 Task: Look for space in Havana, Cuba from 2nd June, 2023 to 6th June, 2023 for 1 adult in price range Rs.10000 to Rs.13000. Place can be private room with 1  bedroom having 1 bed and 1 bathroom. Property type can be house, flat, guest house, hotel. Booking option can be shelf check-in. Required host language is .
Action: Mouse moved to (393, 77)
Screenshot: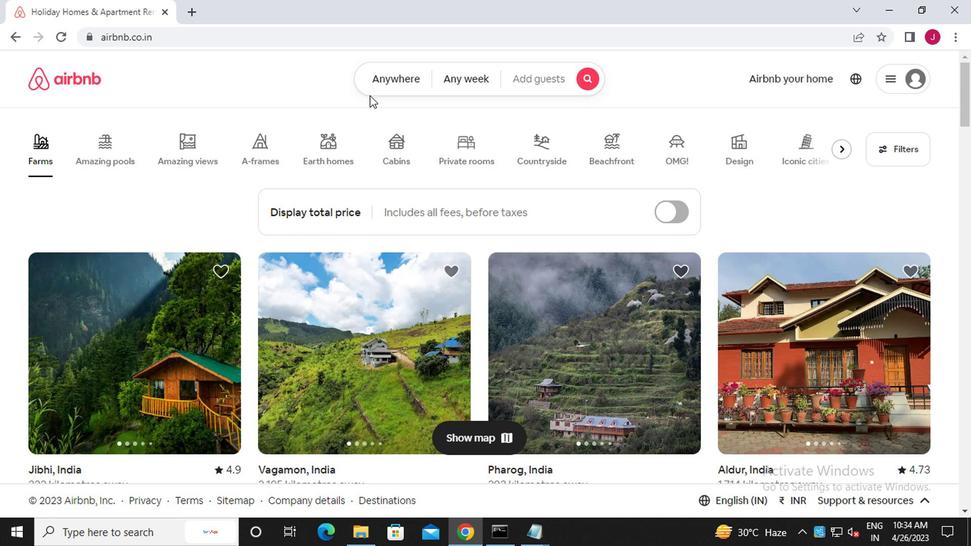 
Action: Mouse pressed left at (393, 77)
Screenshot: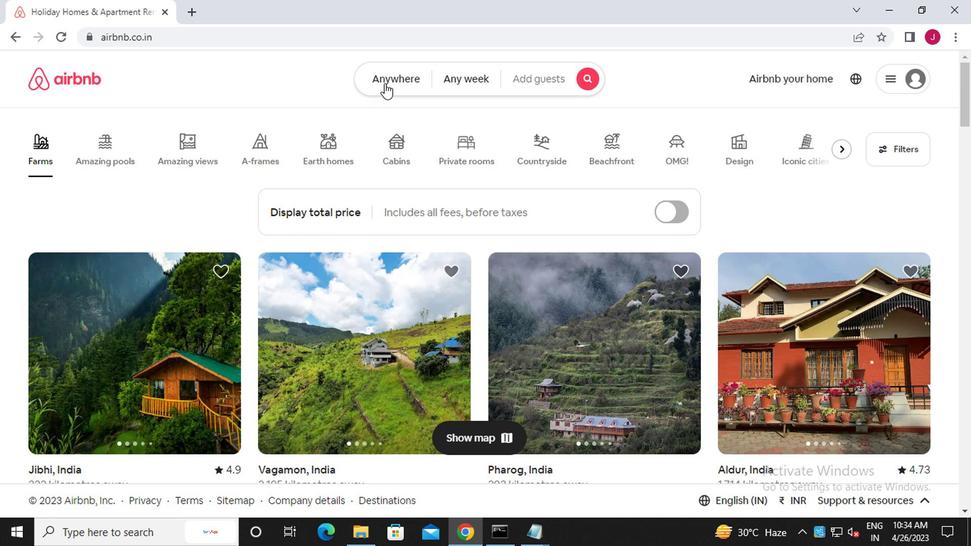 
Action: Mouse moved to (230, 143)
Screenshot: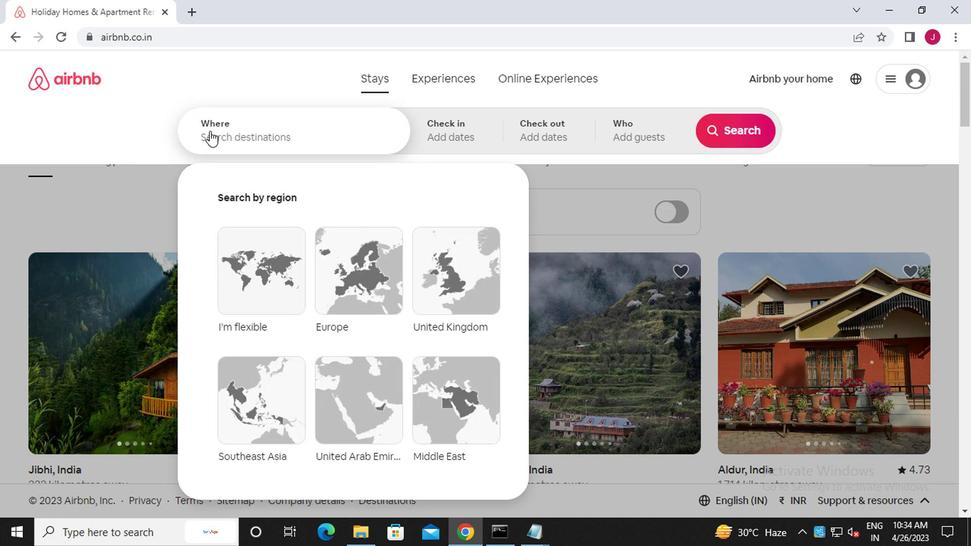 
Action: Mouse pressed left at (230, 143)
Screenshot: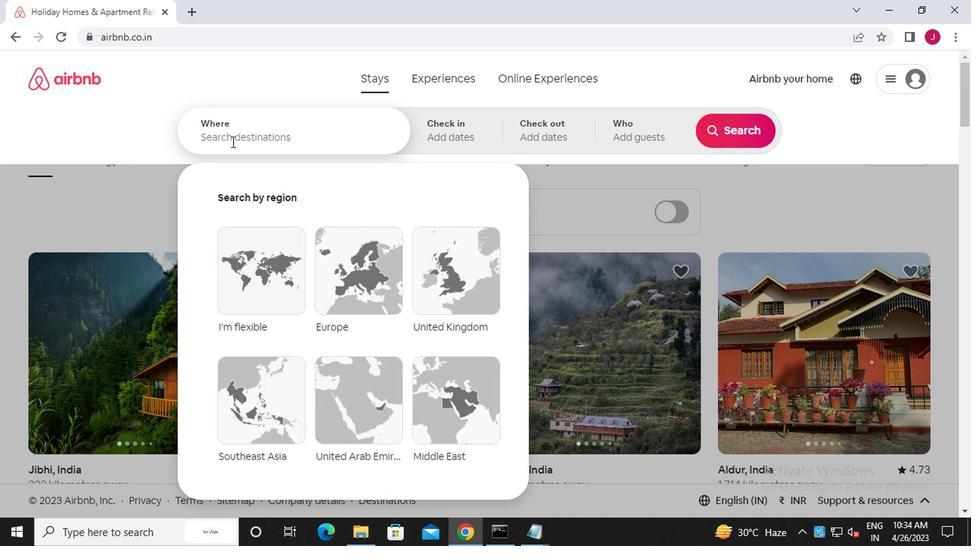 
Action: Mouse moved to (230, 143)
Screenshot: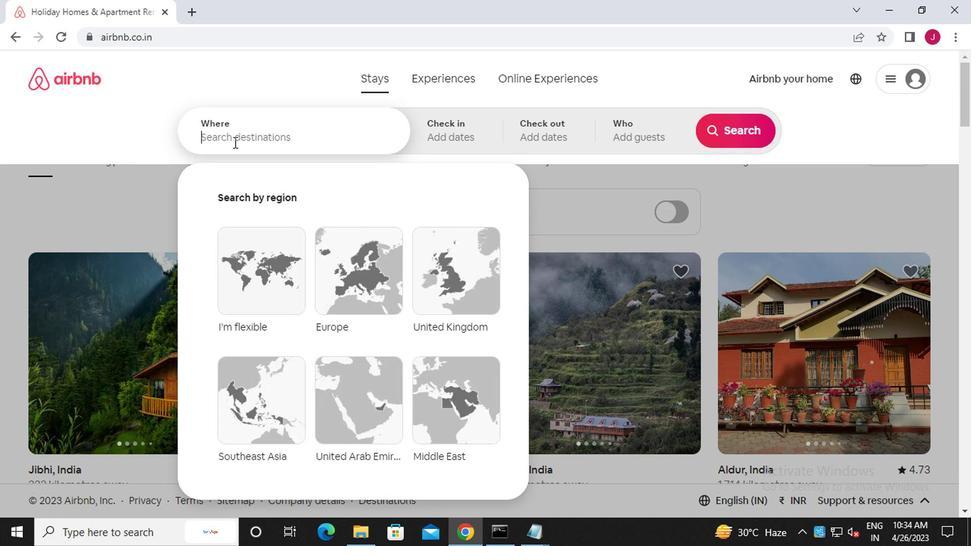 
Action: Key pressed h<Key.caps_lock>avana,
Screenshot: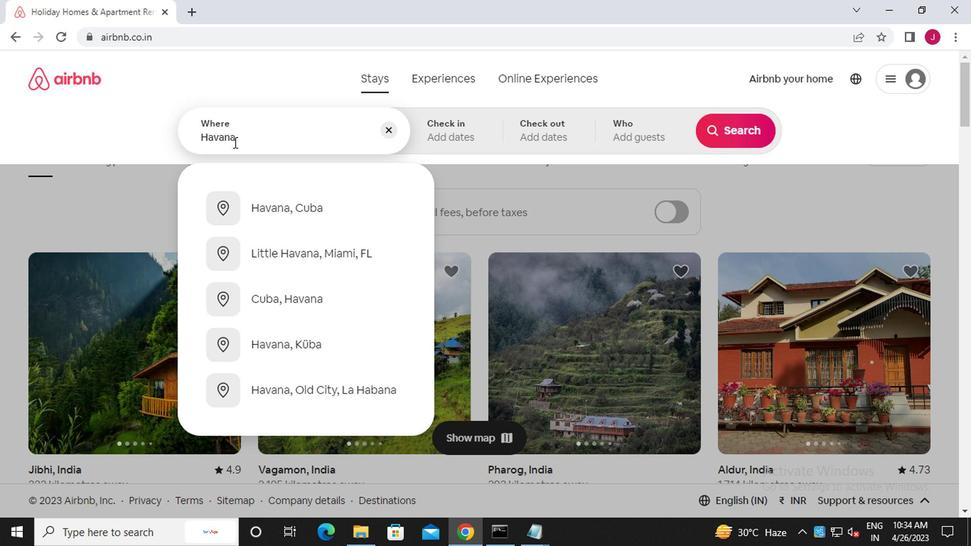 
Action: Mouse moved to (293, 213)
Screenshot: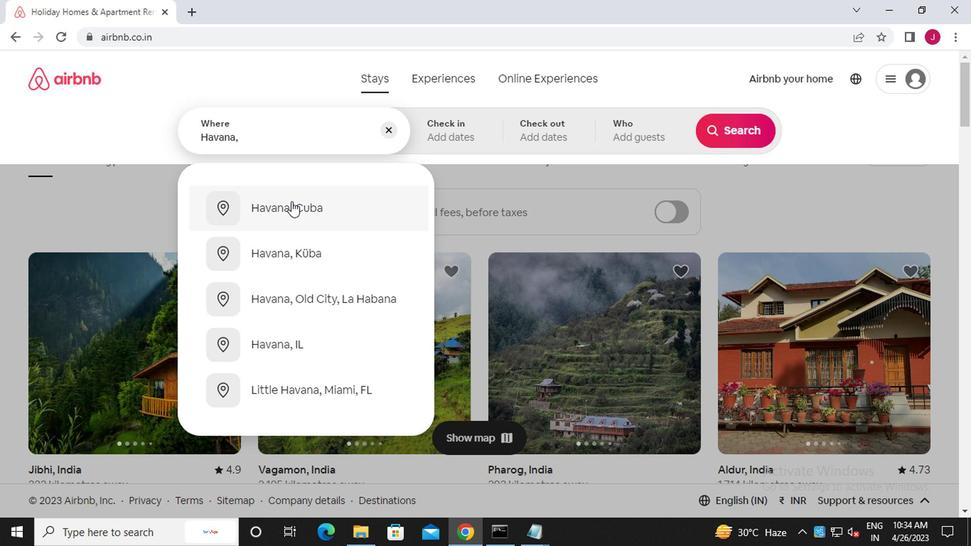 
Action: Mouse pressed left at (293, 213)
Screenshot: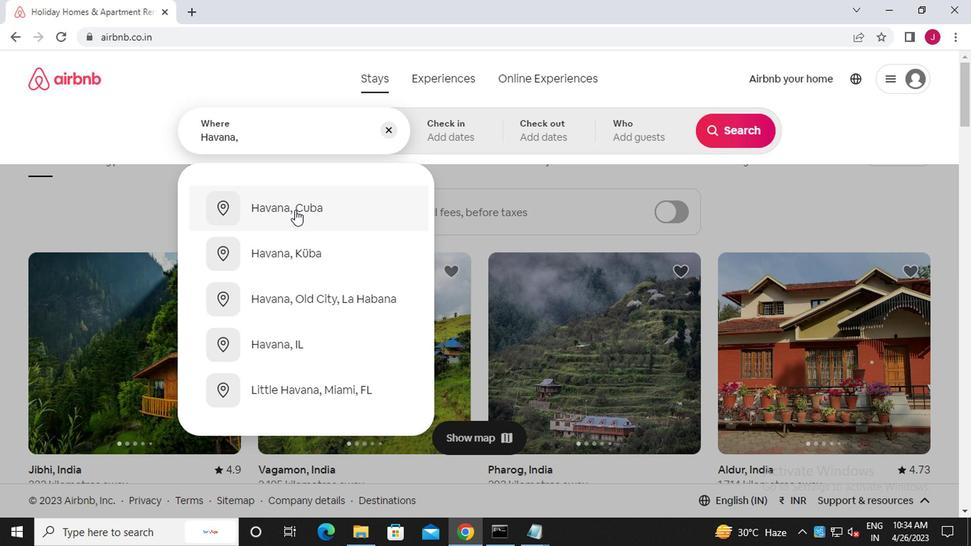 
Action: Mouse moved to (730, 250)
Screenshot: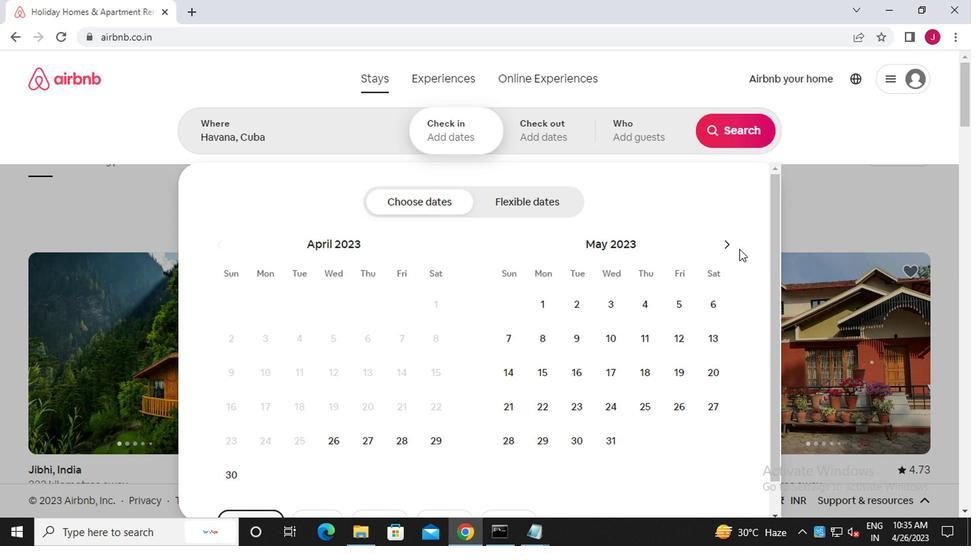 
Action: Mouse pressed left at (730, 250)
Screenshot: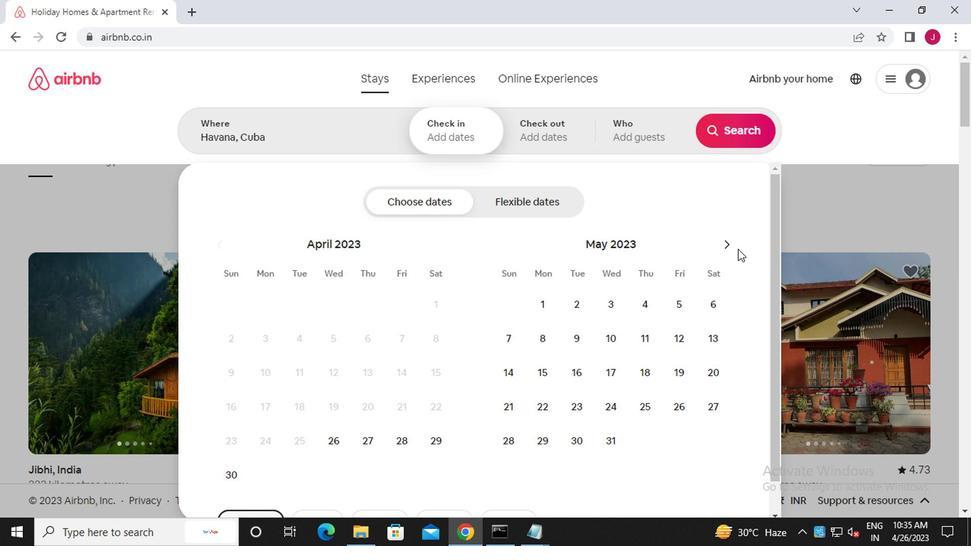 
Action: Mouse moved to (668, 306)
Screenshot: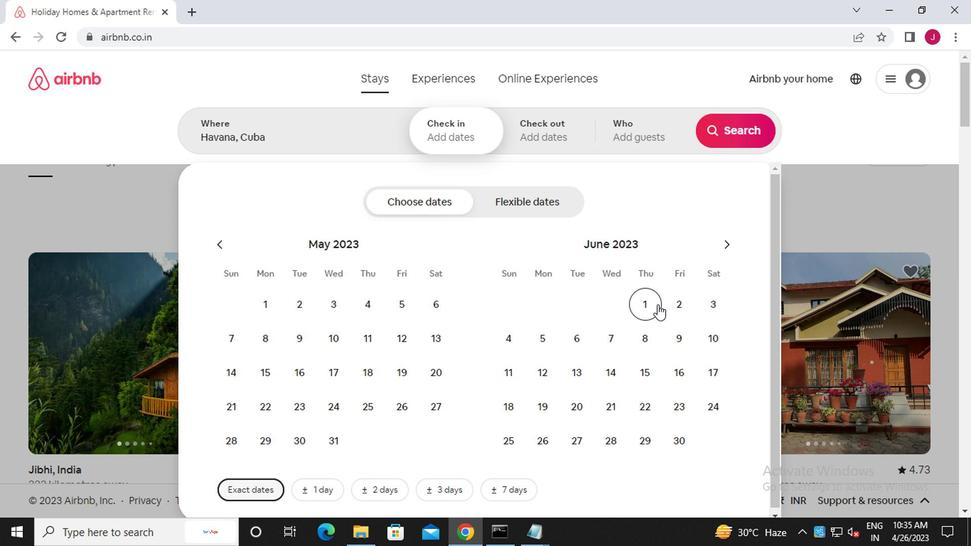 
Action: Mouse pressed left at (668, 306)
Screenshot: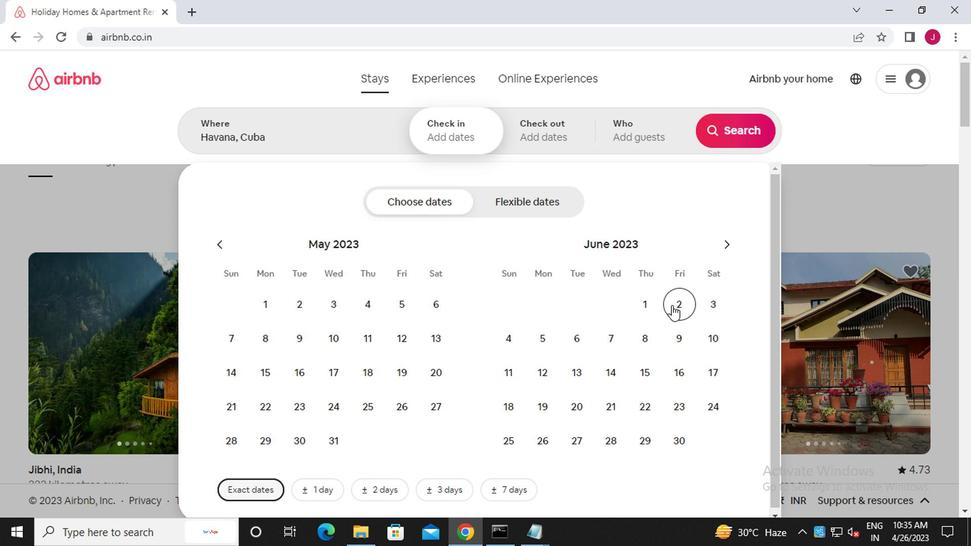 
Action: Mouse moved to (575, 338)
Screenshot: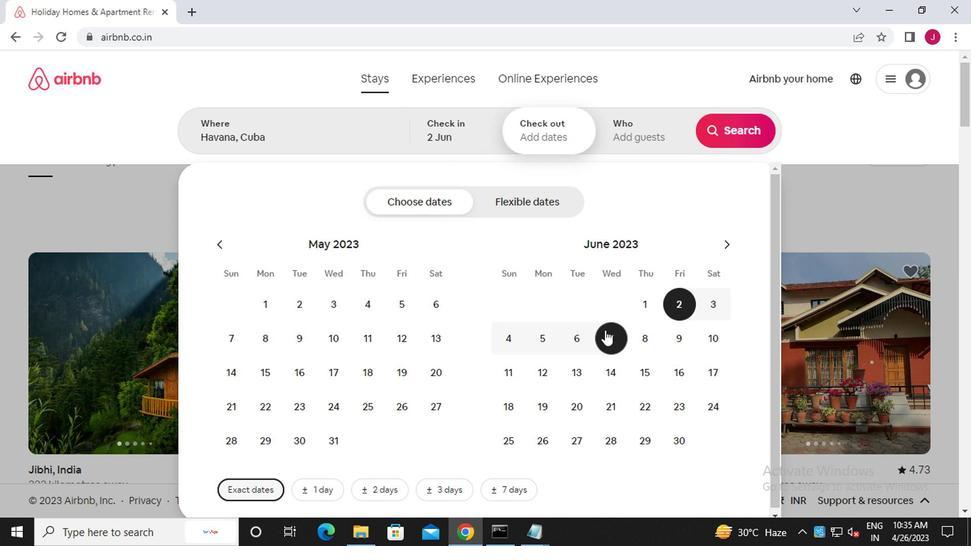 
Action: Mouse pressed left at (575, 338)
Screenshot: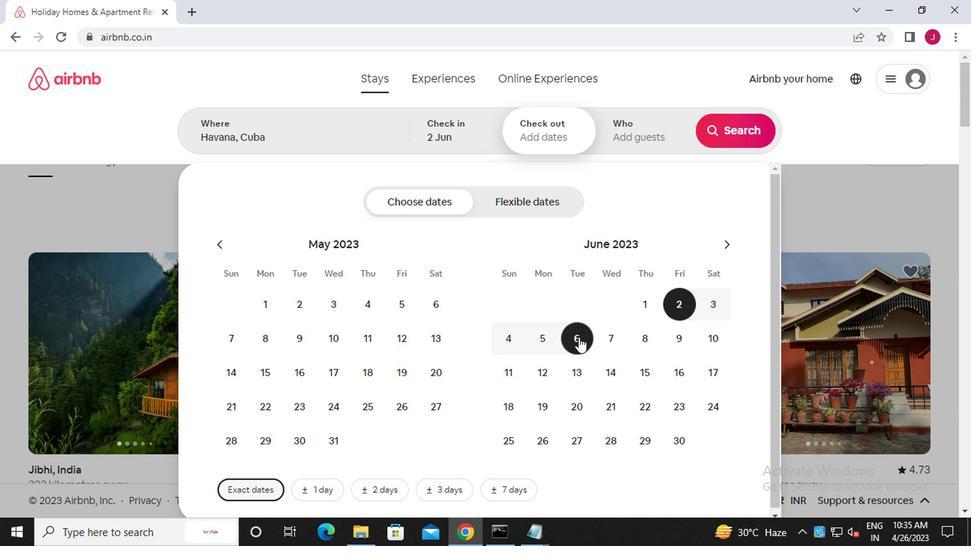 
Action: Mouse moved to (624, 135)
Screenshot: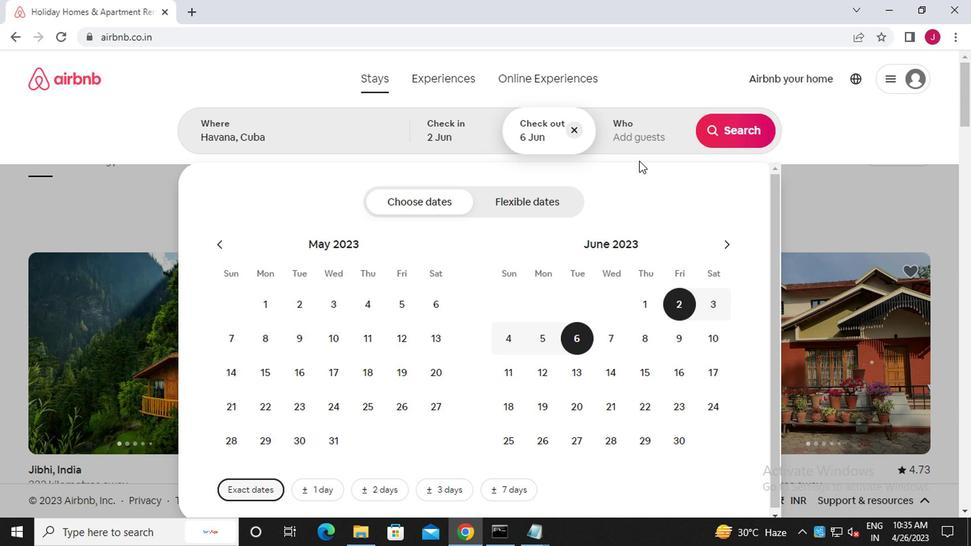 
Action: Mouse pressed left at (624, 135)
Screenshot: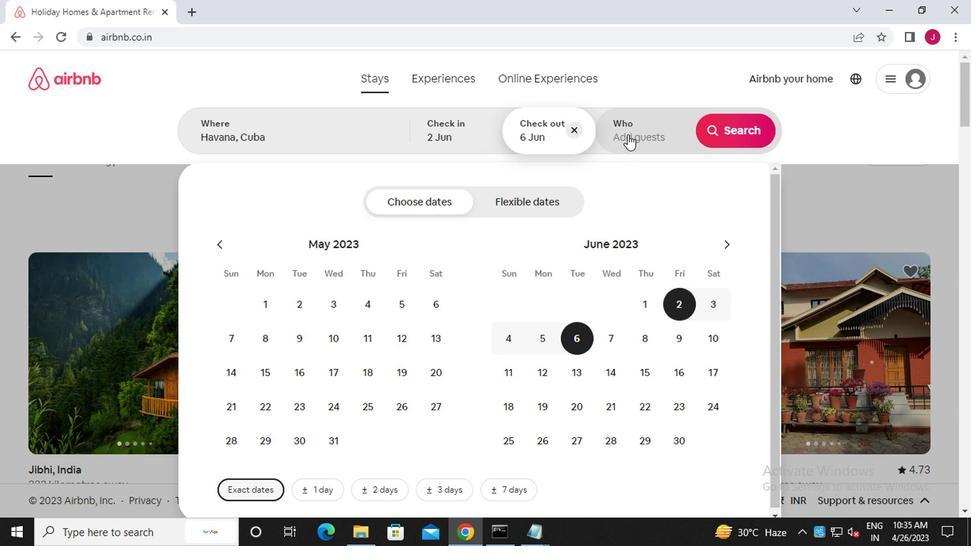 
Action: Mouse moved to (733, 207)
Screenshot: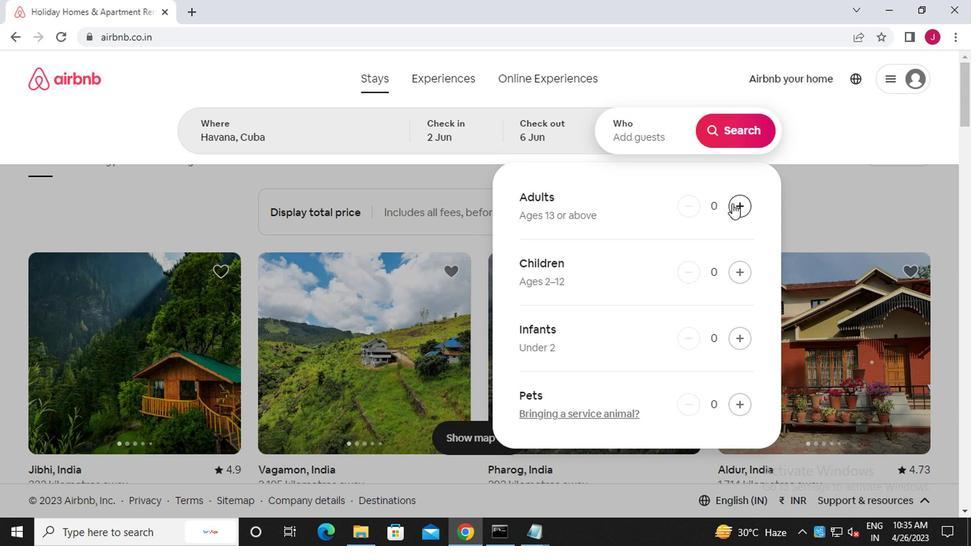 
Action: Mouse pressed left at (733, 207)
Screenshot: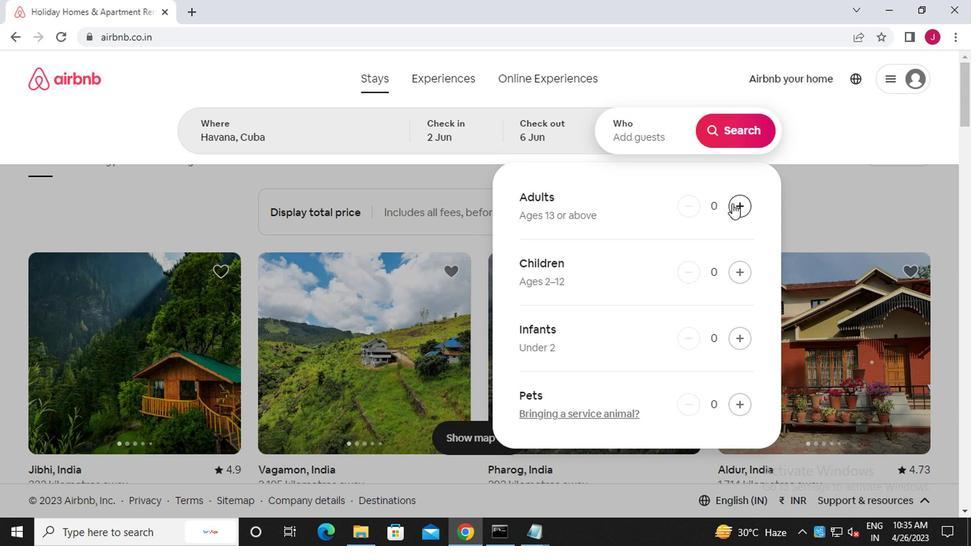 
Action: Mouse moved to (733, 130)
Screenshot: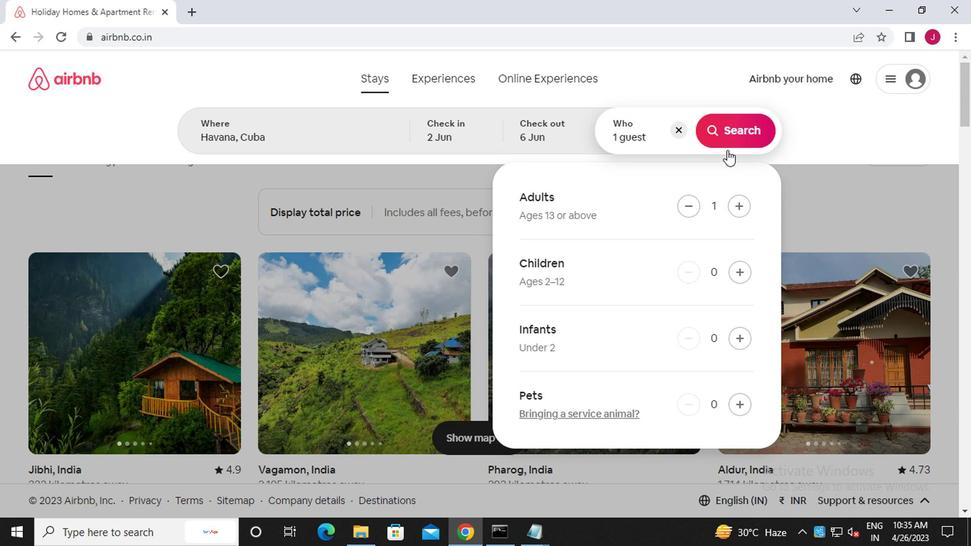 
Action: Mouse pressed left at (733, 130)
Screenshot: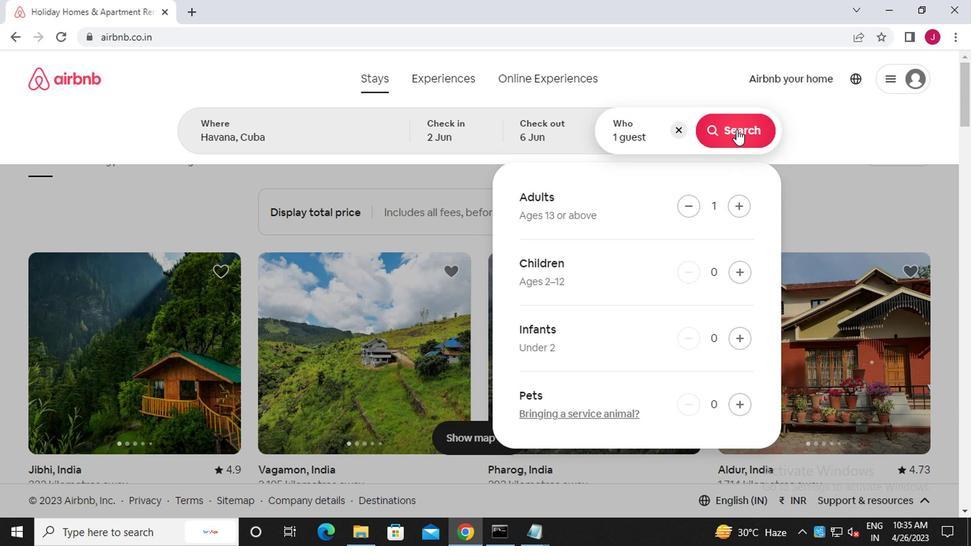 
Action: Mouse moved to (918, 134)
Screenshot: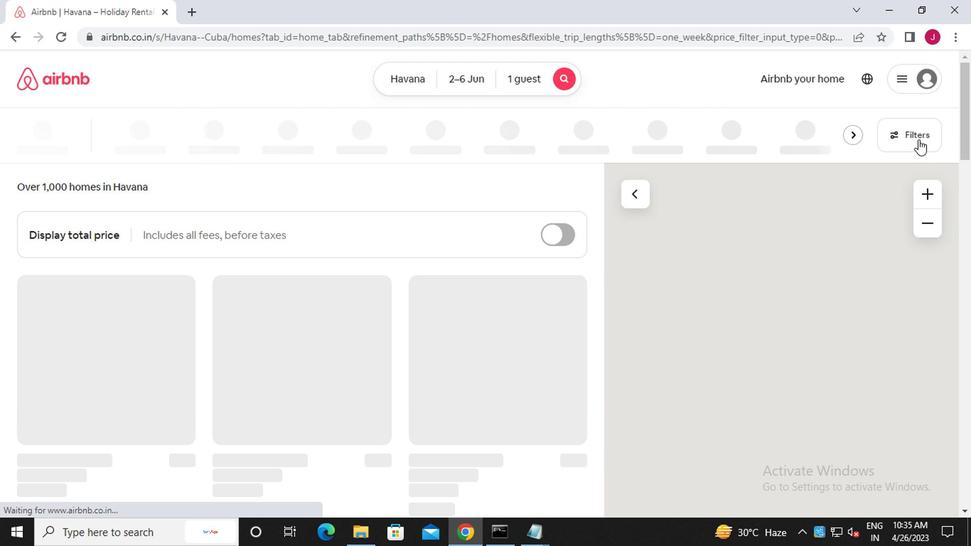 
Action: Mouse pressed left at (918, 134)
Screenshot: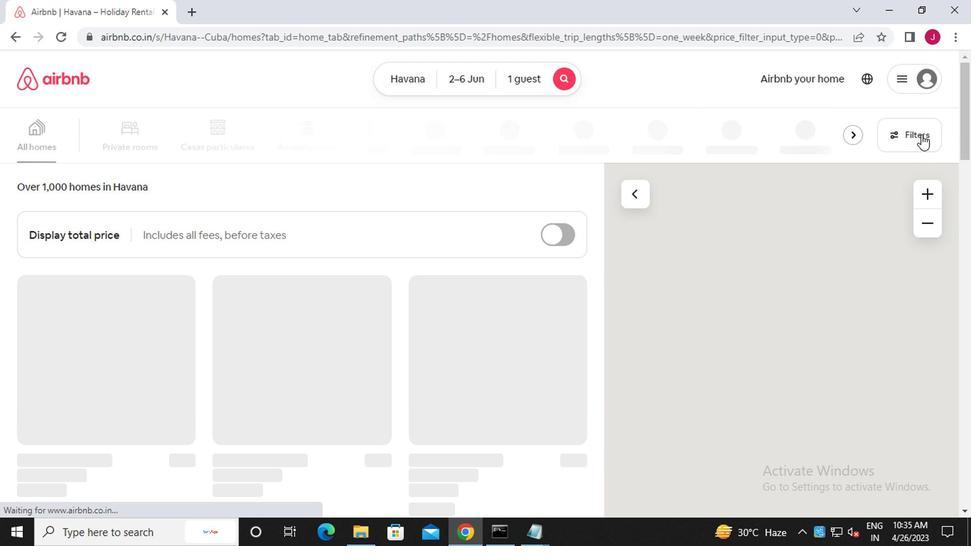 
Action: Mouse moved to (326, 313)
Screenshot: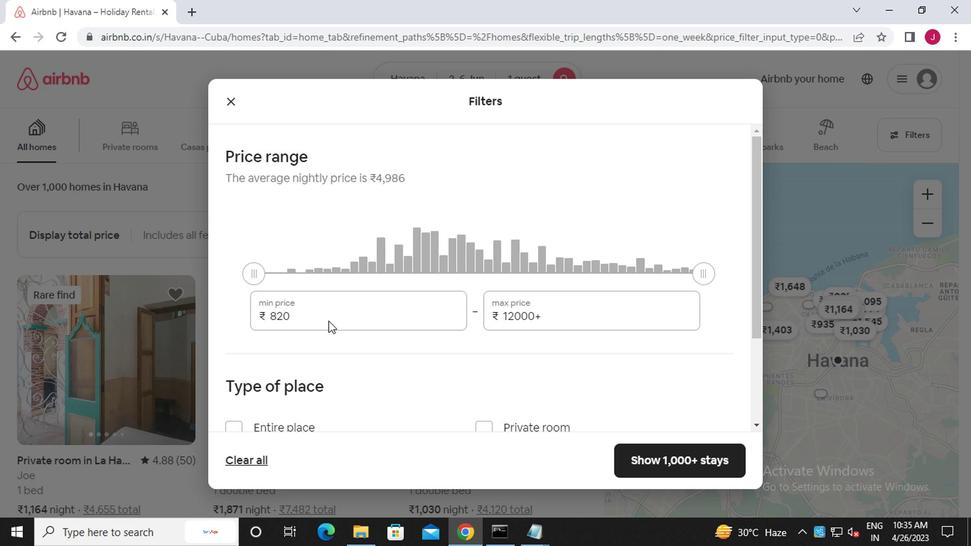 
Action: Mouse pressed left at (326, 313)
Screenshot: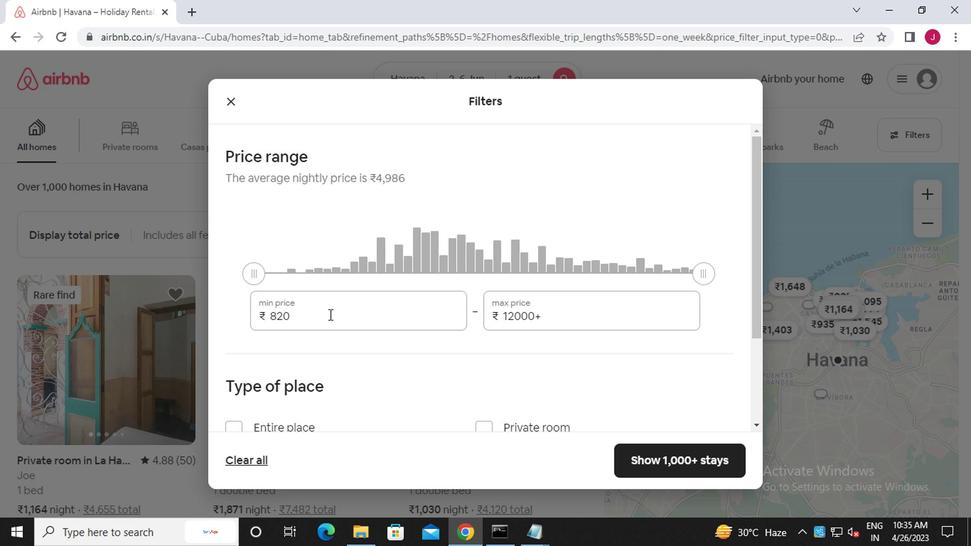 
Action: Mouse moved to (324, 313)
Screenshot: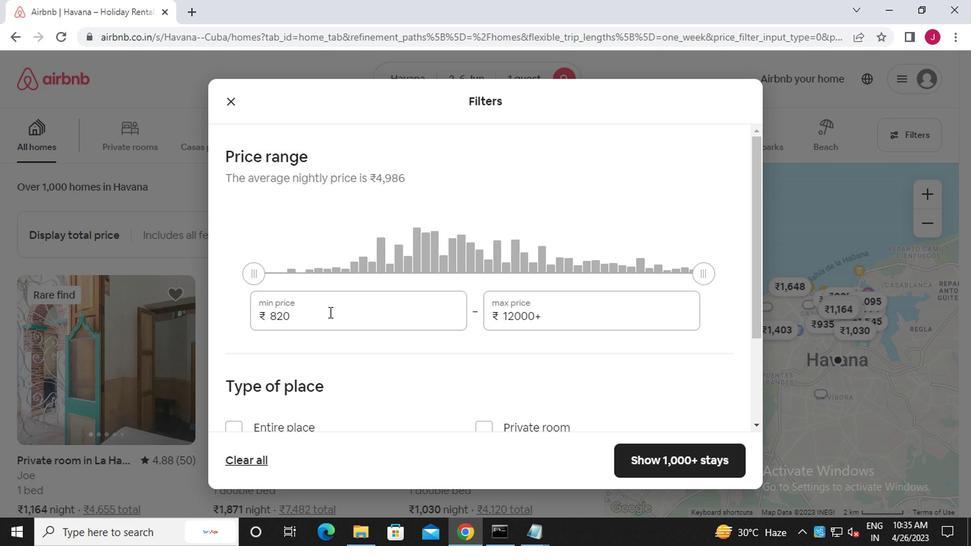
Action: Key pressed <Key.backspace><Key.backspace><Key.backspace><<97>><<96>><<96>><<96>><<96>>
Screenshot: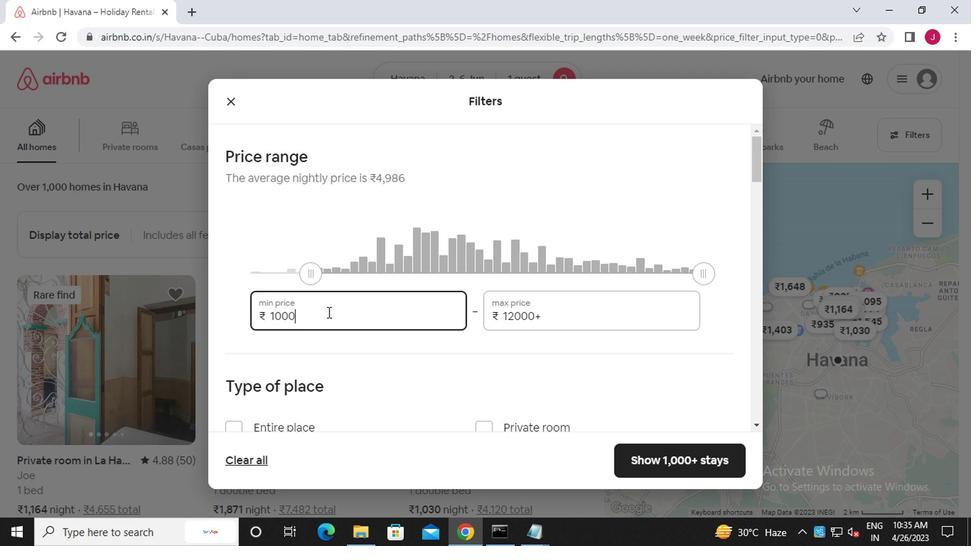
Action: Mouse moved to (591, 318)
Screenshot: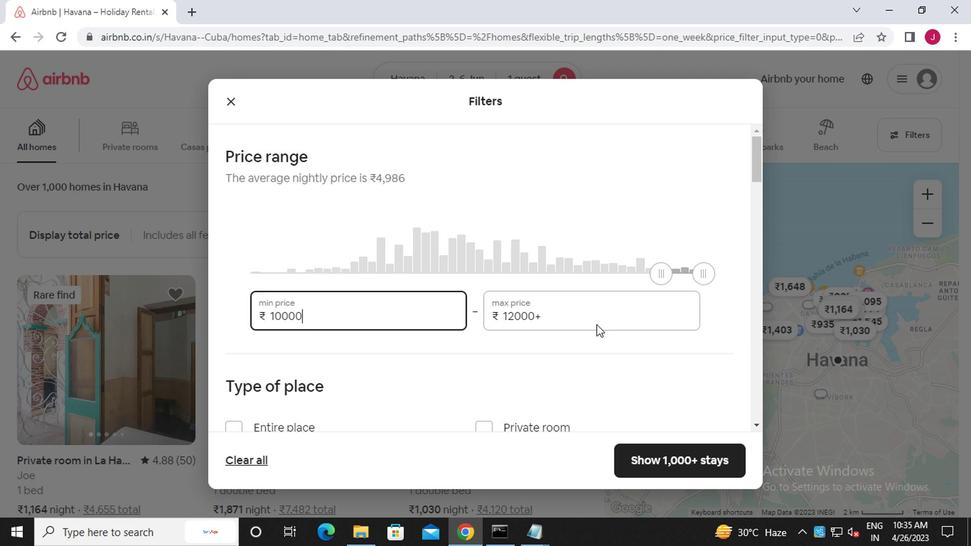 
Action: Mouse pressed left at (591, 318)
Screenshot: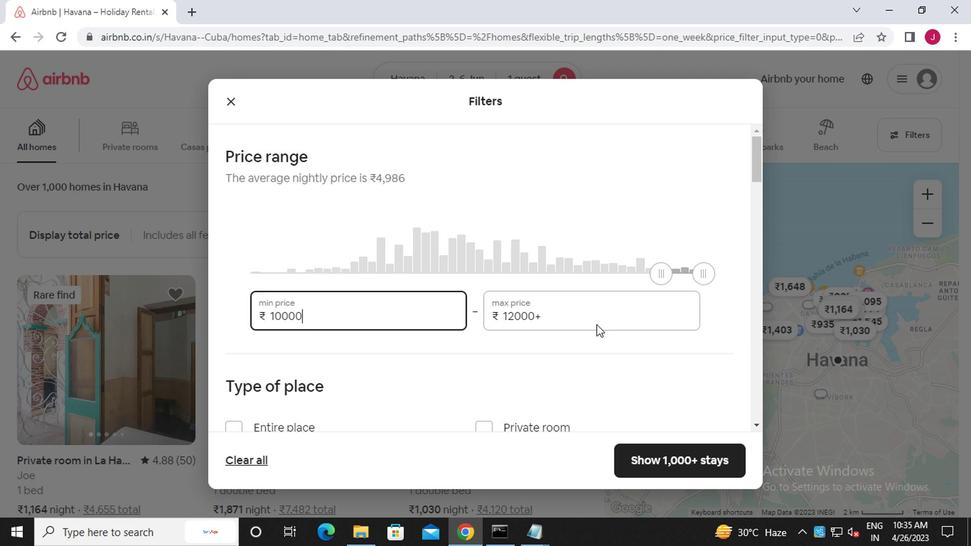 
Action: Mouse moved to (591, 318)
Screenshot: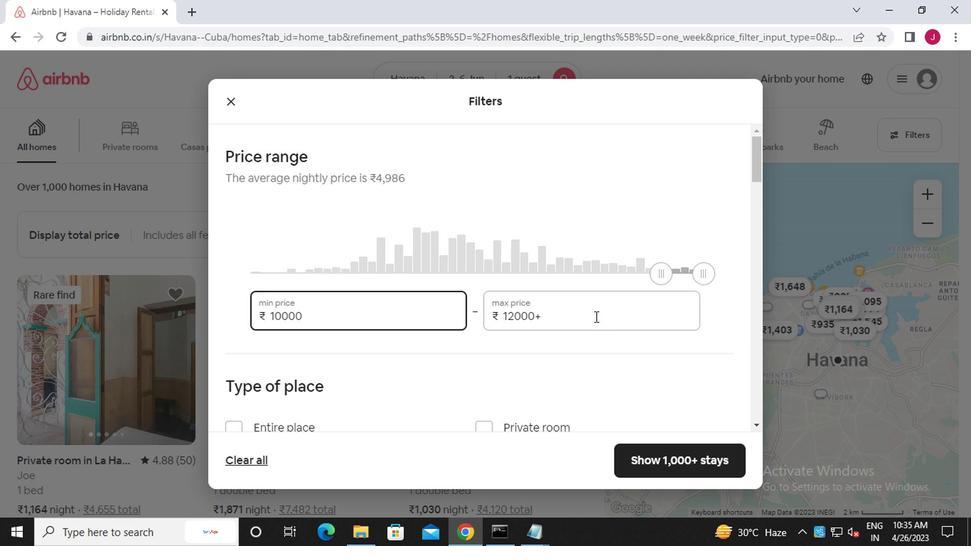
Action: Key pressed <Key.backspace><Key.backspace><Key.backspace><Key.backspace><Key.backspace><Key.backspace><Key.backspace><Key.backspace><<97>><<99>><<96>><<96>><<96>>
Screenshot: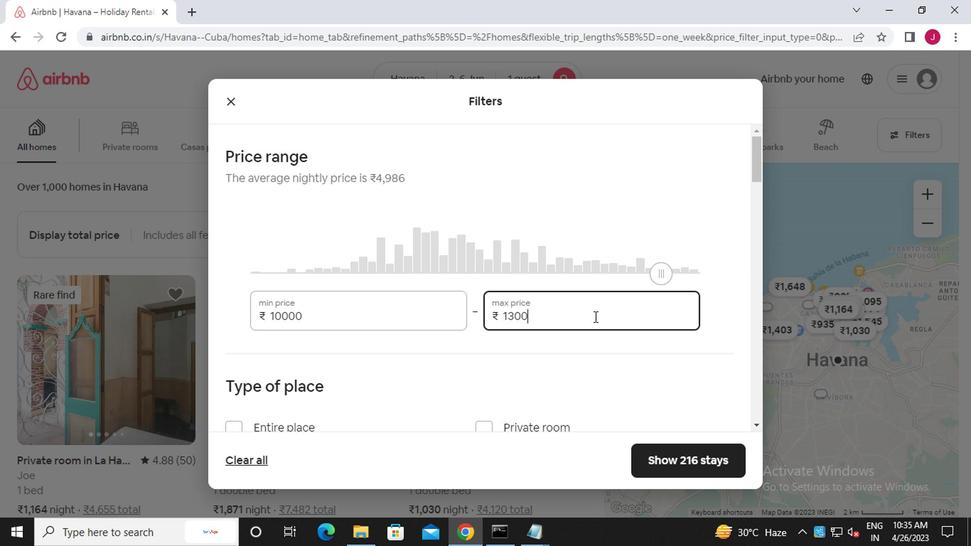 
Action: Mouse scrolled (591, 317) with delta (0, -1)
Screenshot: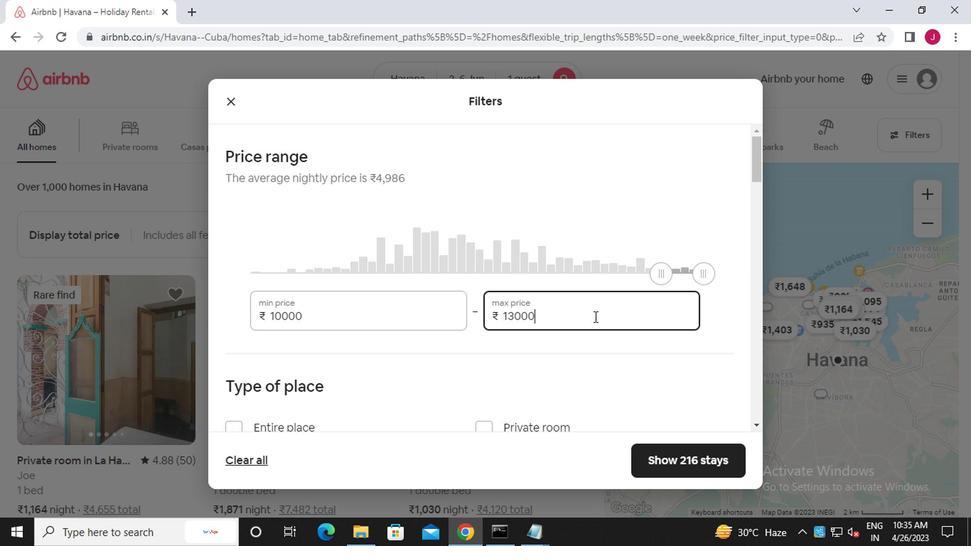 
Action: Mouse scrolled (591, 317) with delta (0, -1)
Screenshot: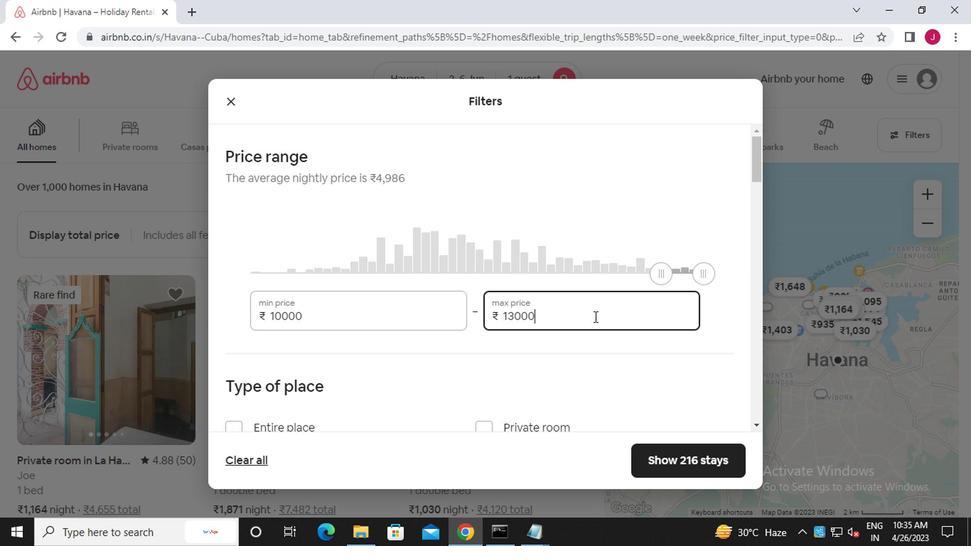 
Action: Mouse scrolled (591, 317) with delta (0, -1)
Screenshot: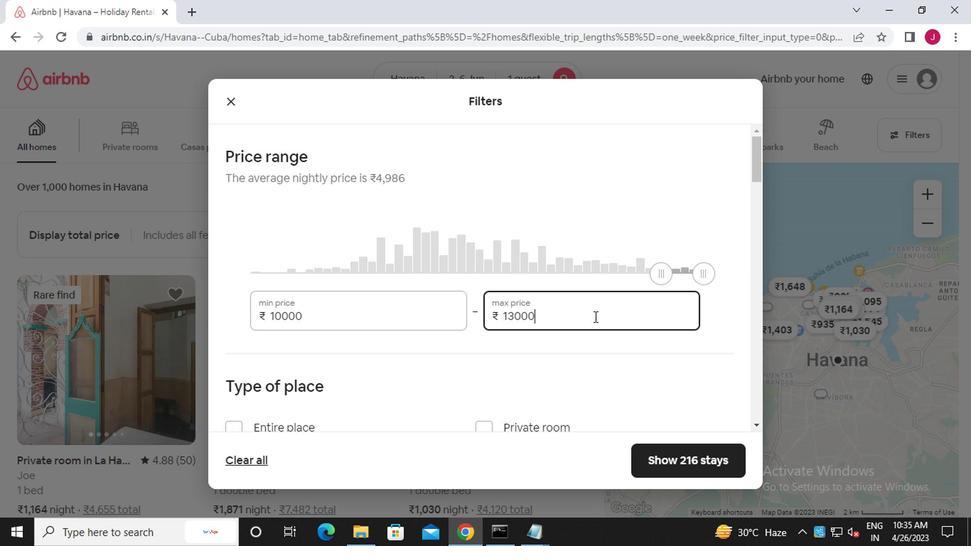 
Action: Mouse moved to (498, 327)
Screenshot: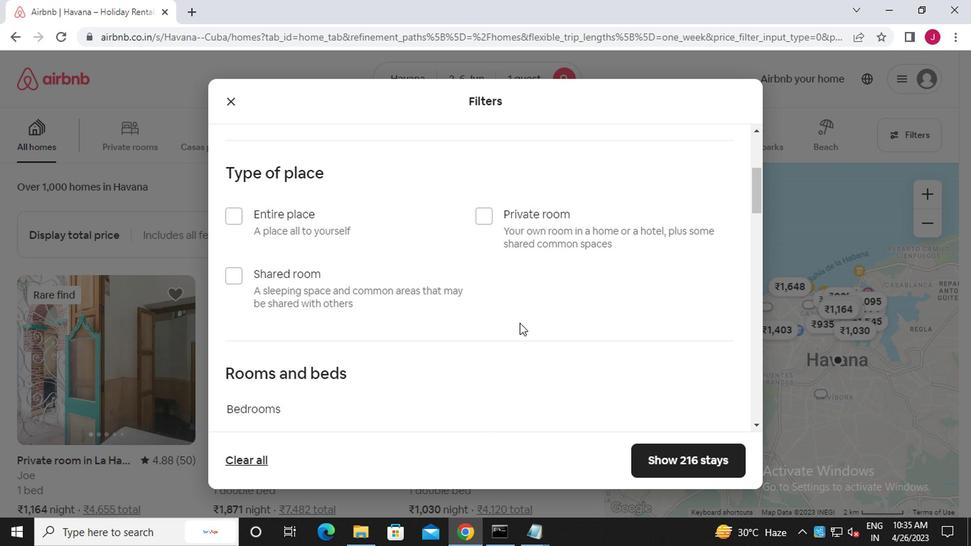 
Action: Mouse scrolled (498, 326) with delta (0, 0)
Screenshot: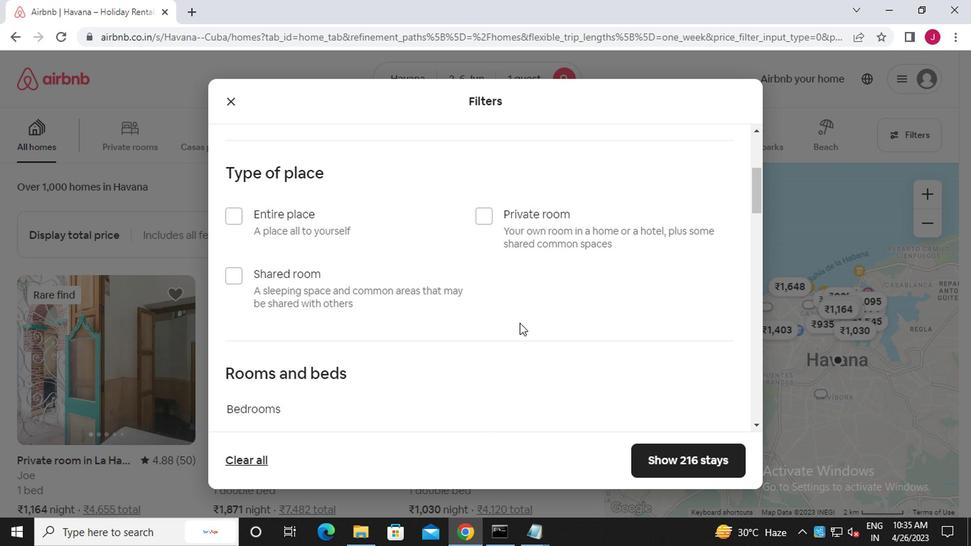 
Action: Mouse moved to (484, 146)
Screenshot: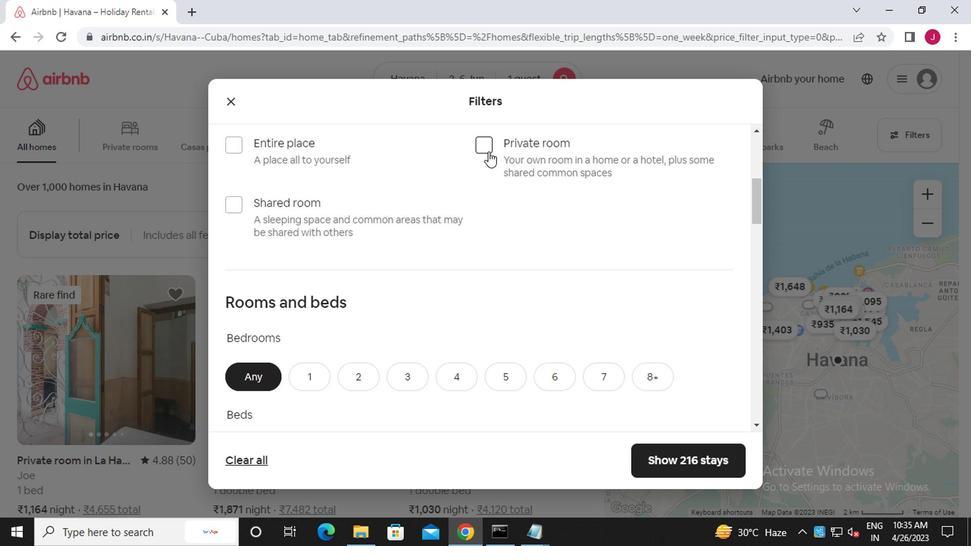 
Action: Mouse pressed left at (484, 146)
Screenshot: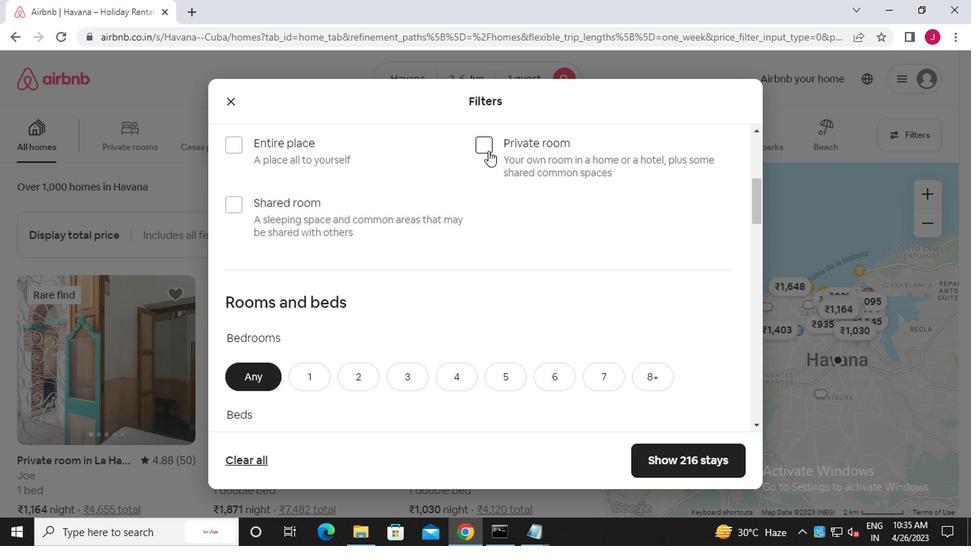 
Action: Mouse moved to (392, 233)
Screenshot: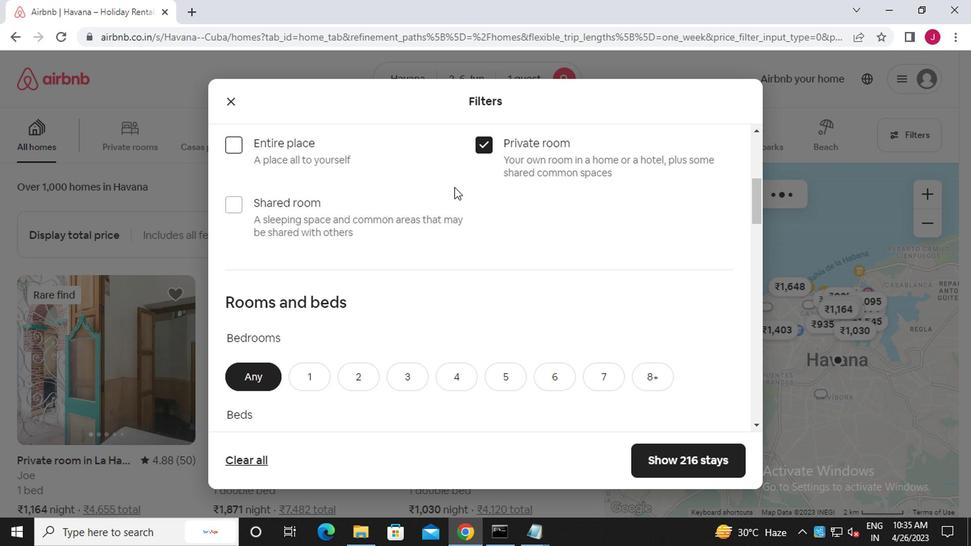 
Action: Mouse scrolled (392, 232) with delta (0, -1)
Screenshot: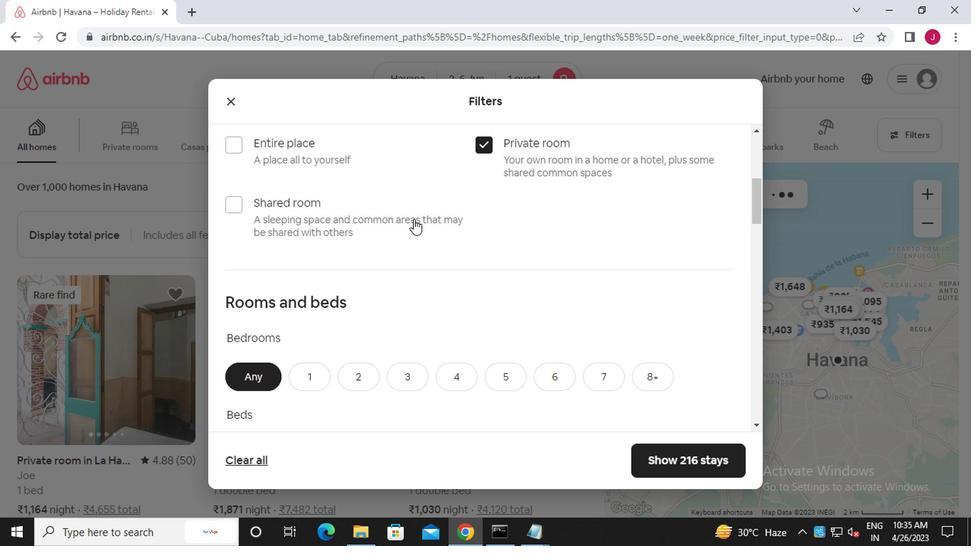 
Action: Mouse scrolled (392, 232) with delta (0, -1)
Screenshot: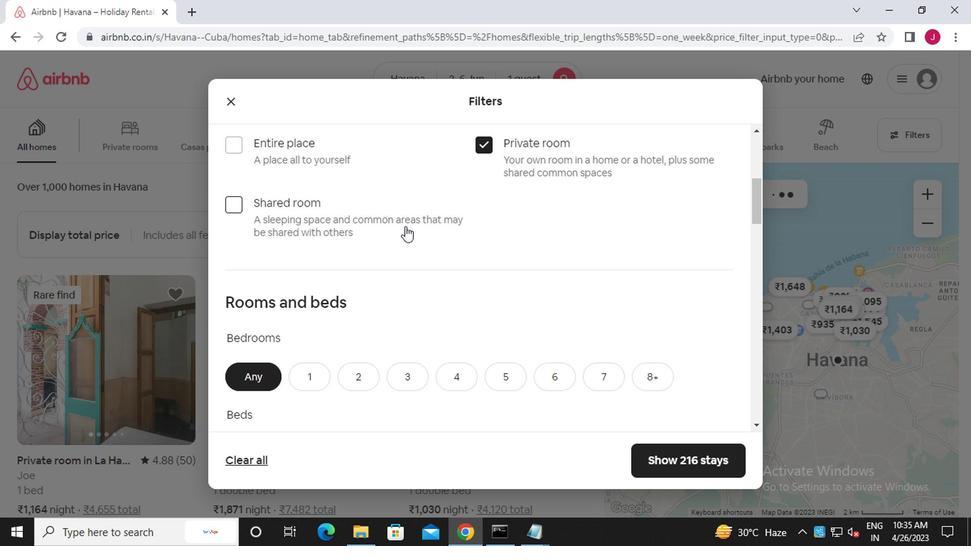 
Action: Mouse scrolled (392, 232) with delta (0, -1)
Screenshot: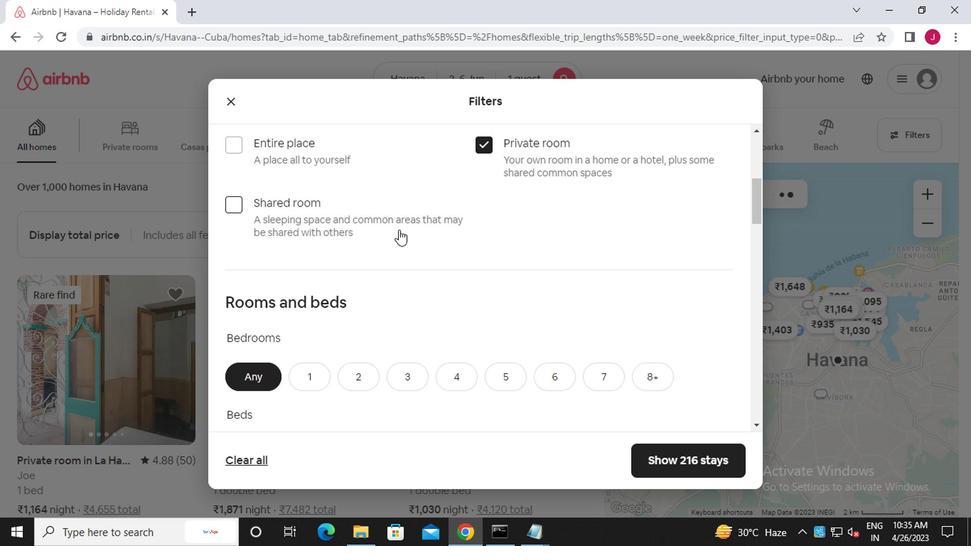 
Action: Mouse scrolled (392, 232) with delta (0, -1)
Screenshot: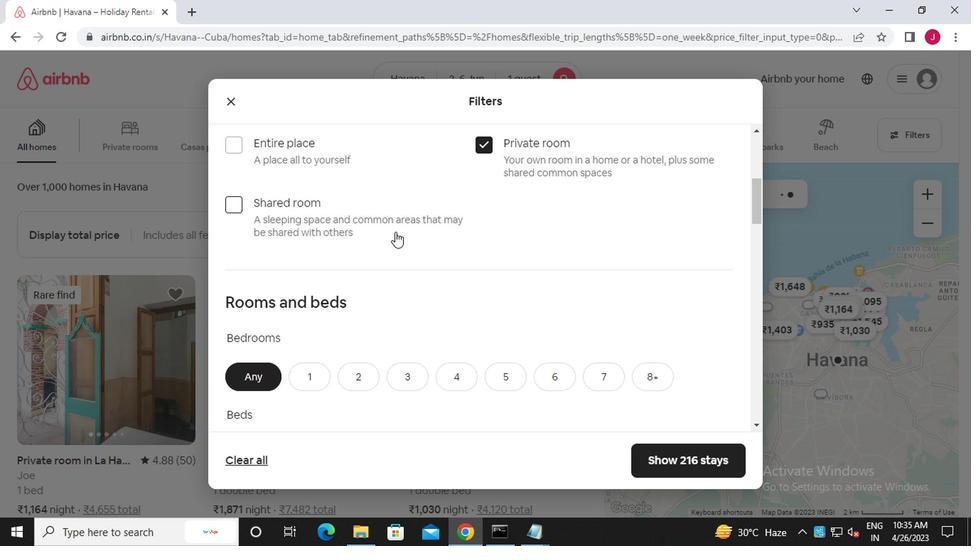 
Action: Mouse moved to (320, 153)
Screenshot: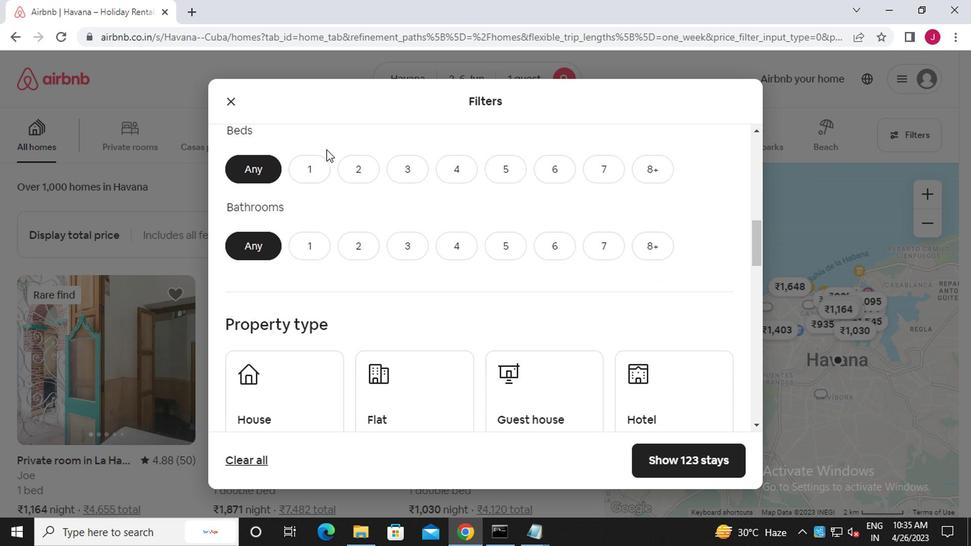 
Action: Mouse scrolled (320, 154) with delta (0, 0)
Screenshot: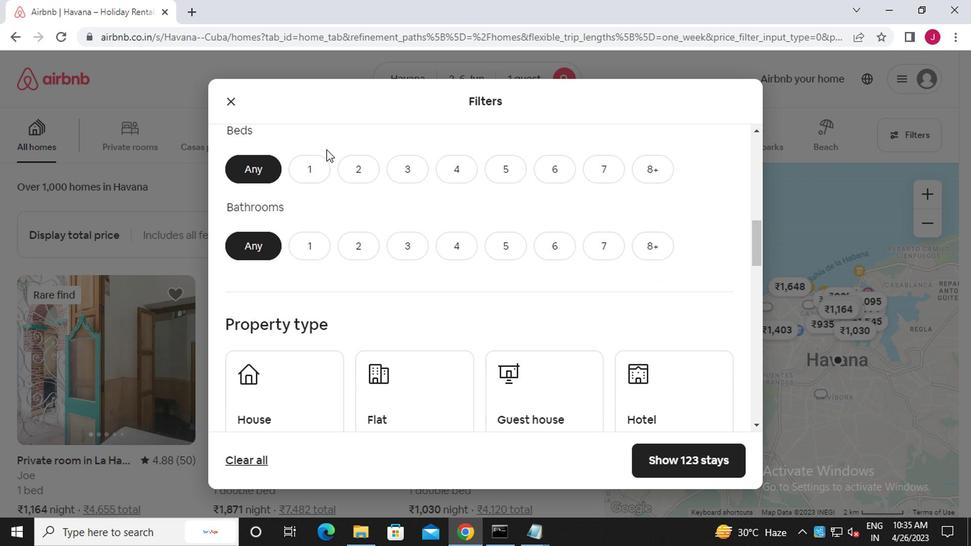 
Action: Mouse moved to (315, 166)
Screenshot: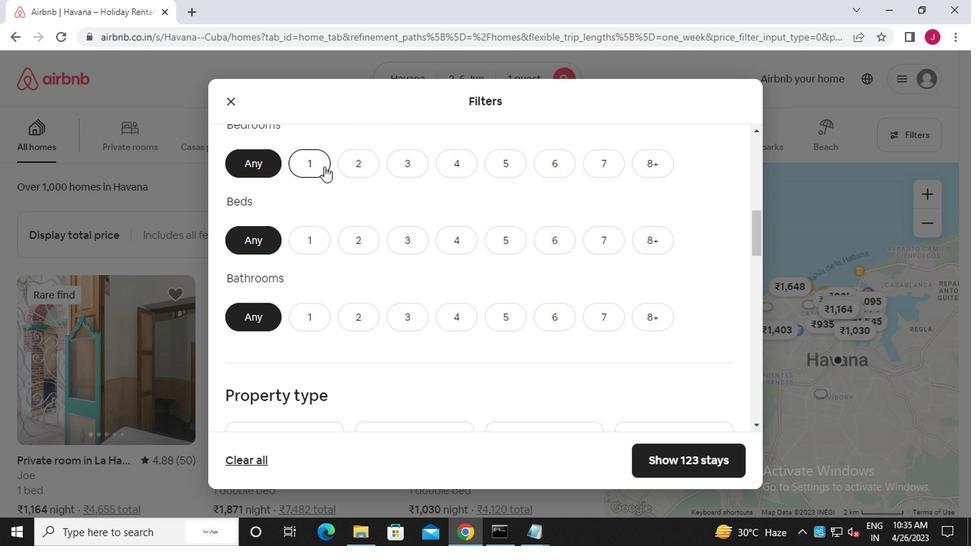
Action: Mouse pressed left at (315, 166)
Screenshot: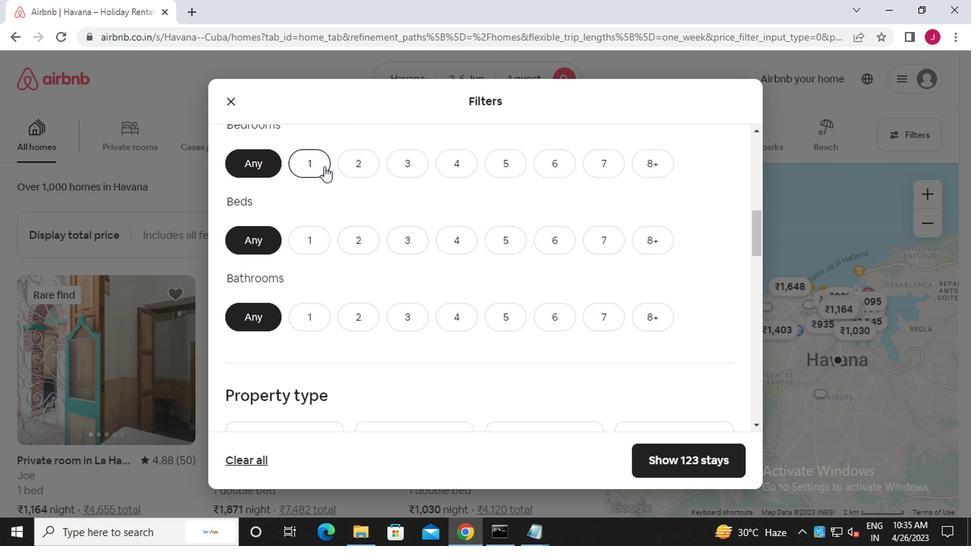
Action: Mouse moved to (323, 245)
Screenshot: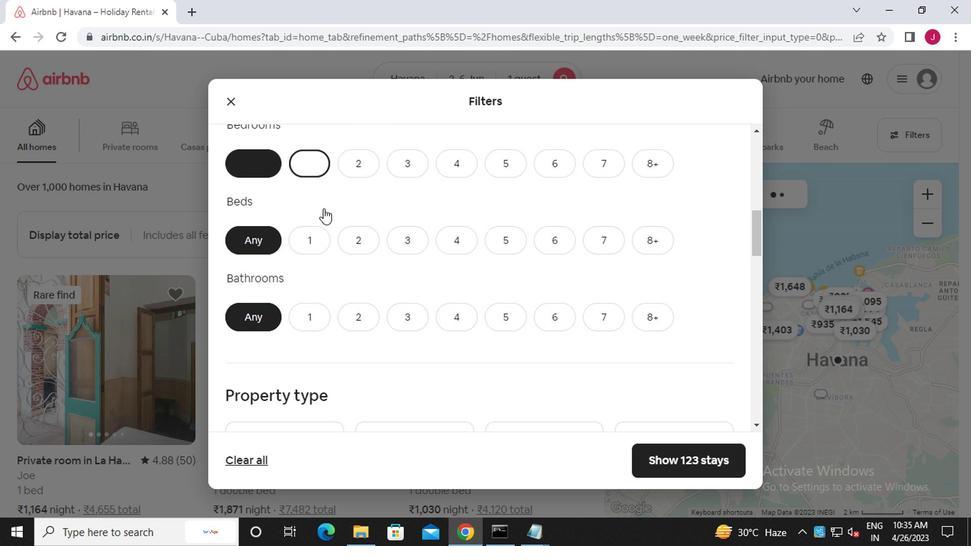
Action: Mouse pressed left at (323, 245)
Screenshot: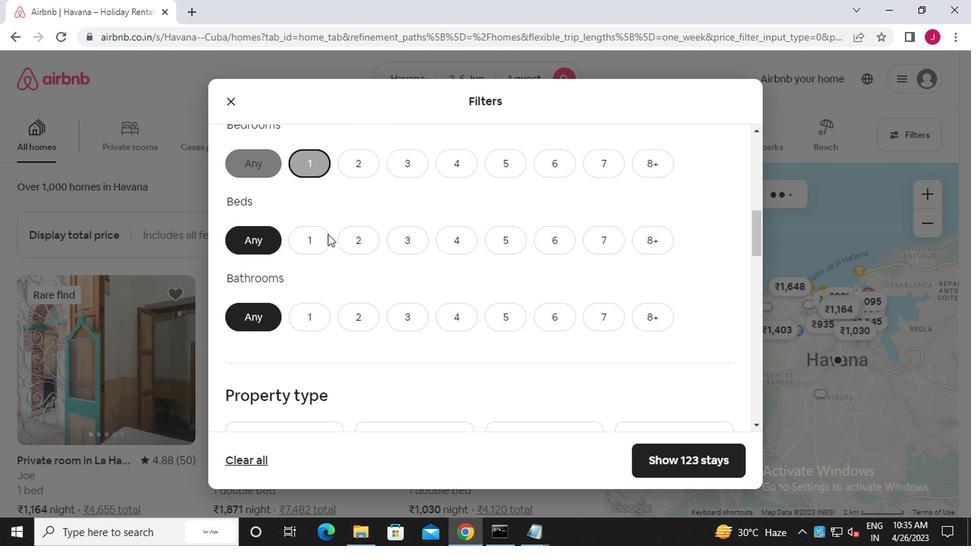 
Action: Mouse moved to (311, 322)
Screenshot: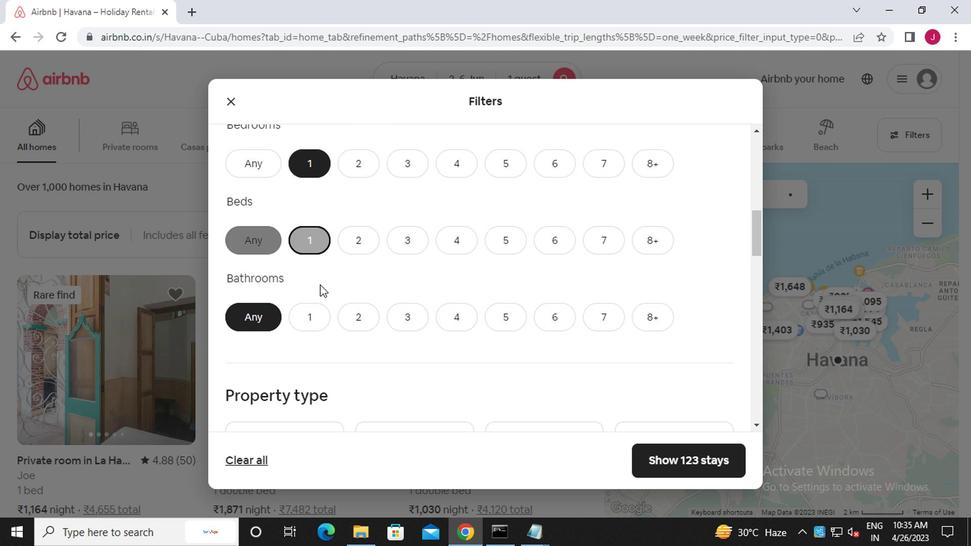 
Action: Mouse pressed left at (311, 322)
Screenshot: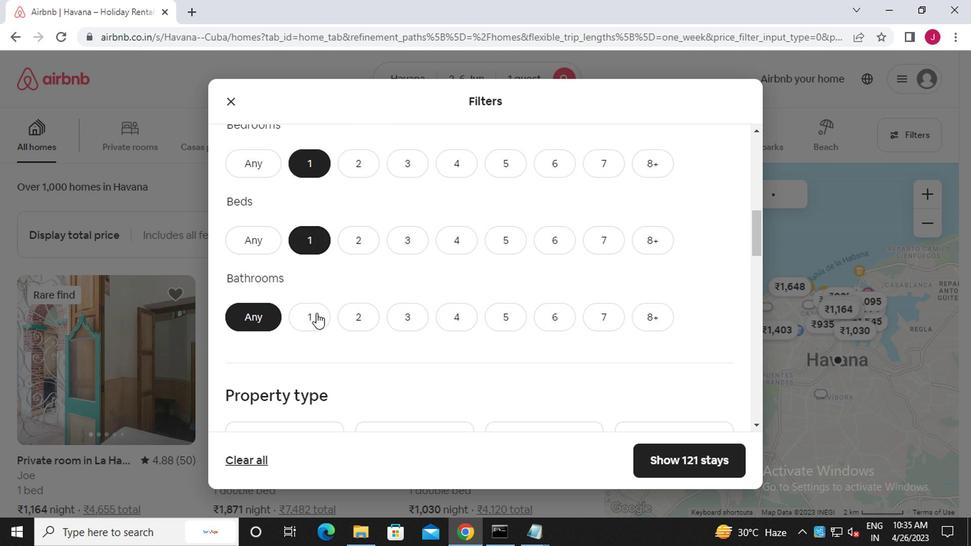 
Action: Mouse moved to (309, 319)
Screenshot: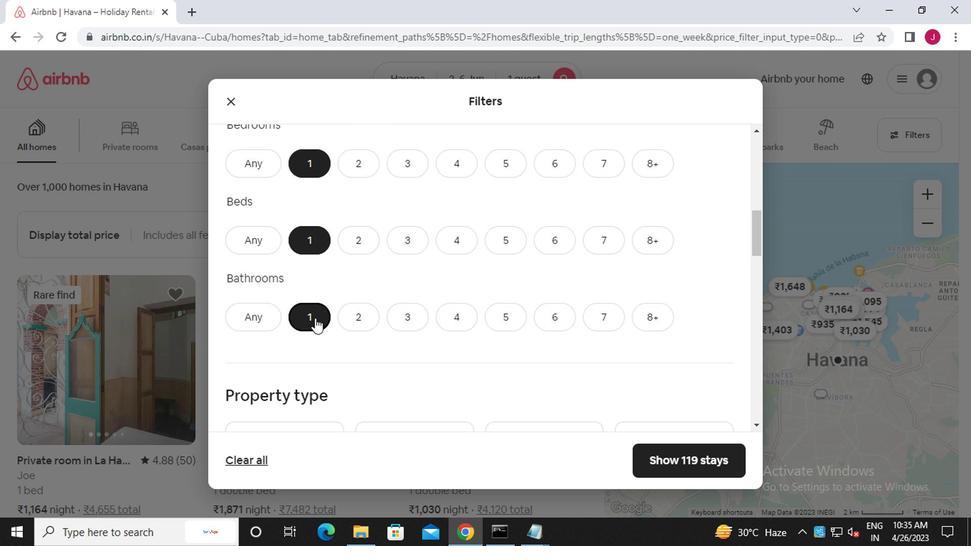 
Action: Mouse scrolled (309, 318) with delta (0, 0)
Screenshot: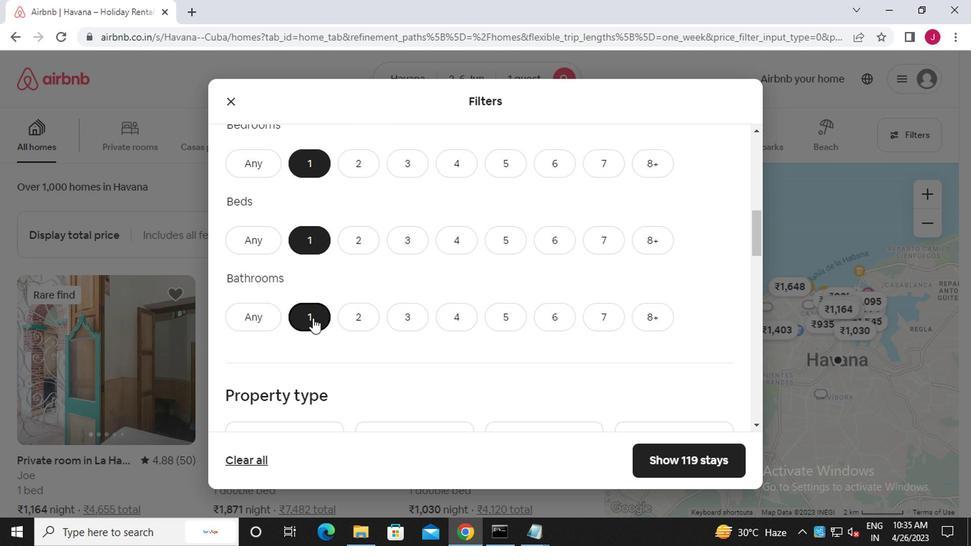 
Action: Mouse scrolled (309, 318) with delta (0, 0)
Screenshot: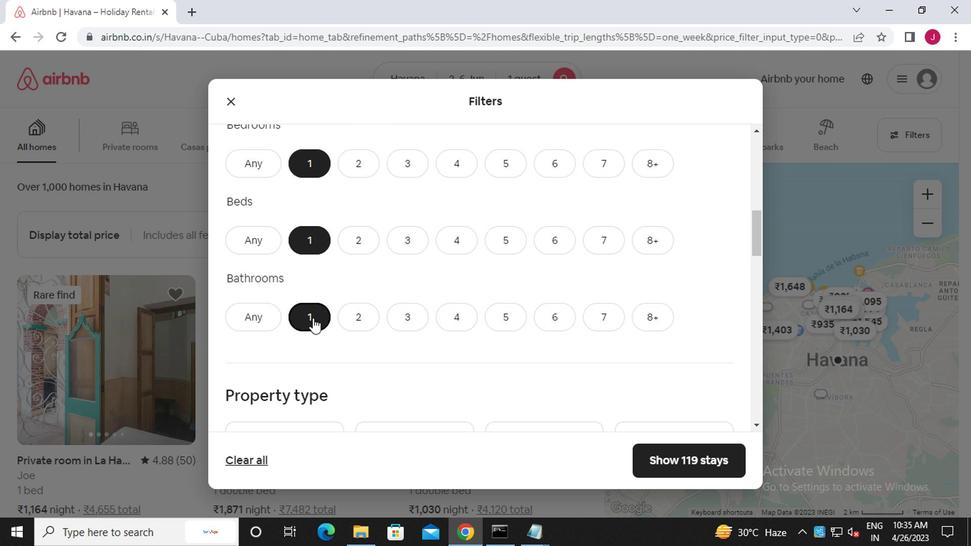 
Action: Mouse scrolled (309, 318) with delta (0, 0)
Screenshot: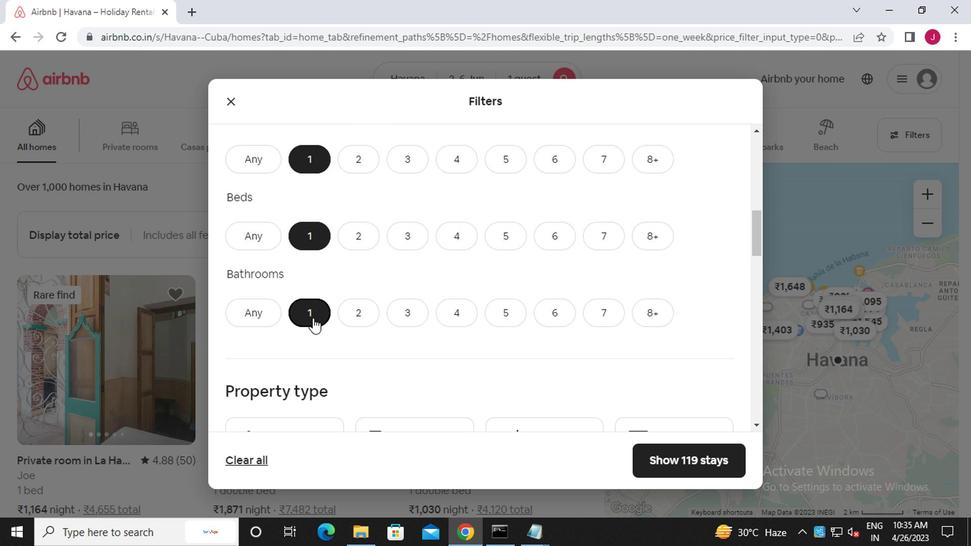 
Action: Mouse moved to (282, 268)
Screenshot: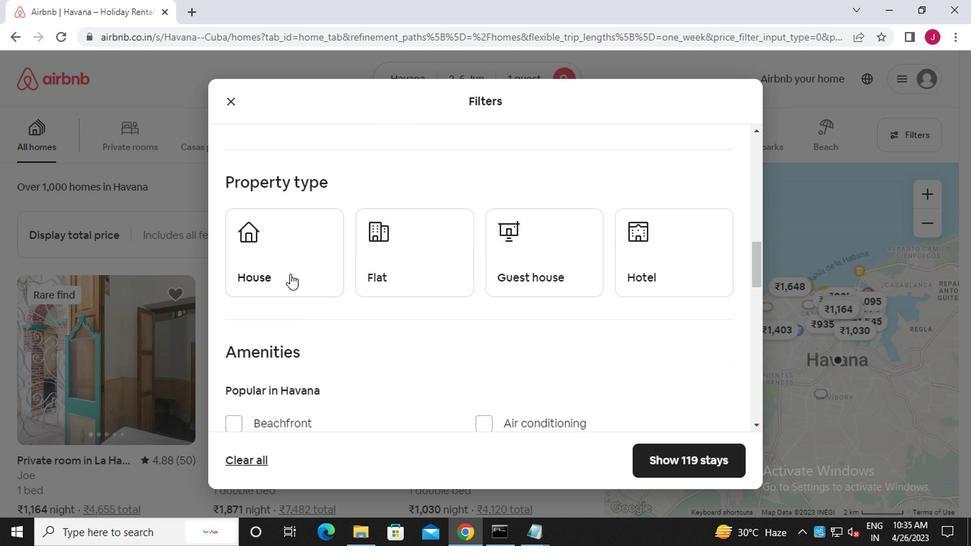 
Action: Mouse pressed left at (282, 268)
Screenshot: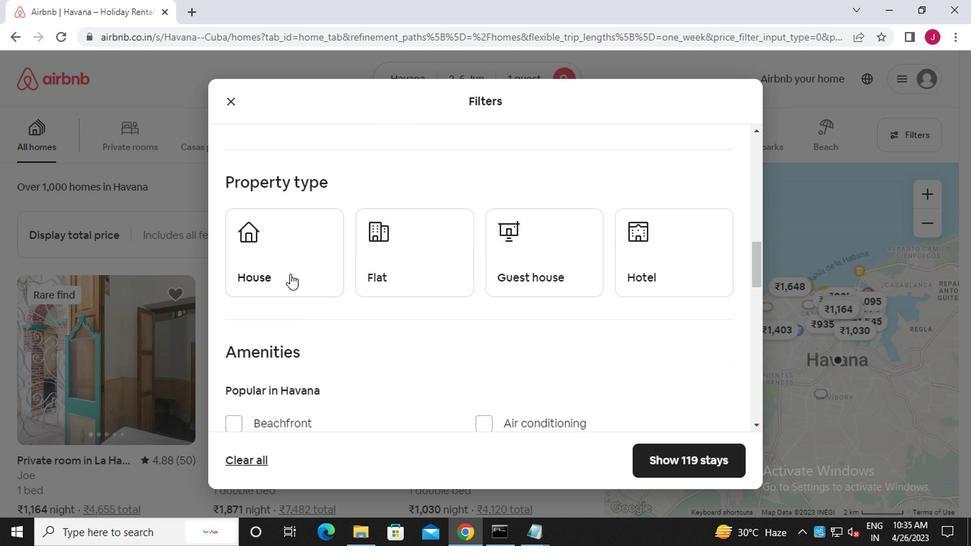 
Action: Mouse moved to (405, 280)
Screenshot: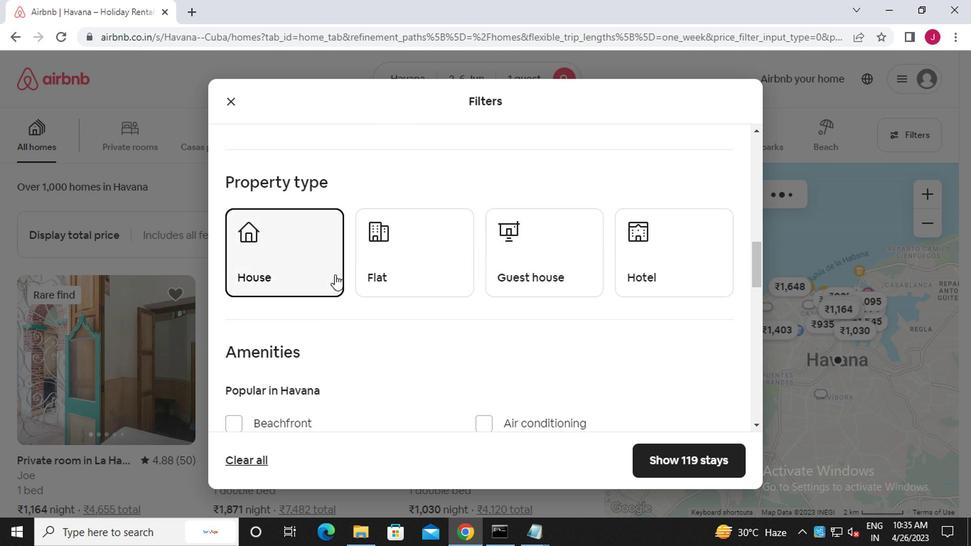 
Action: Mouse pressed left at (405, 280)
Screenshot: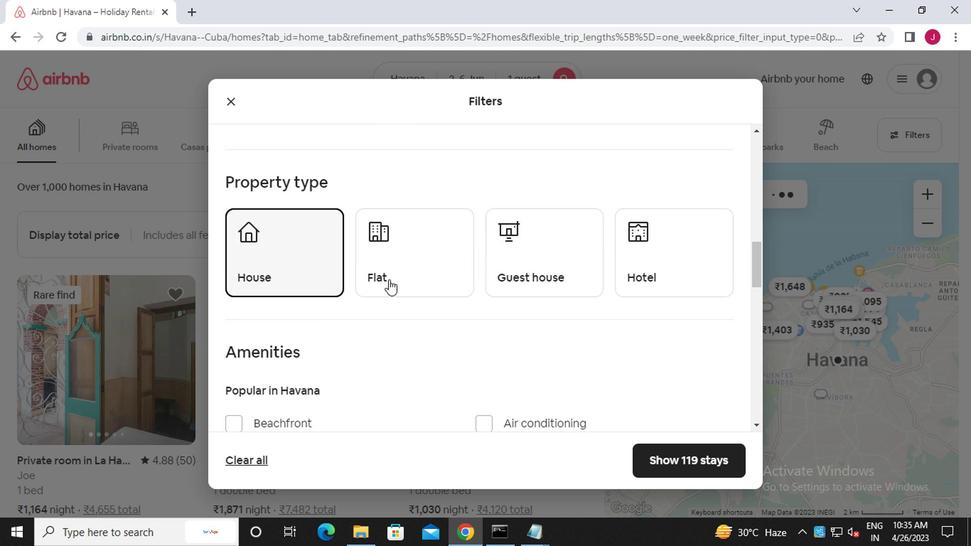 
Action: Mouse moved to (532, 269)
Screenshot: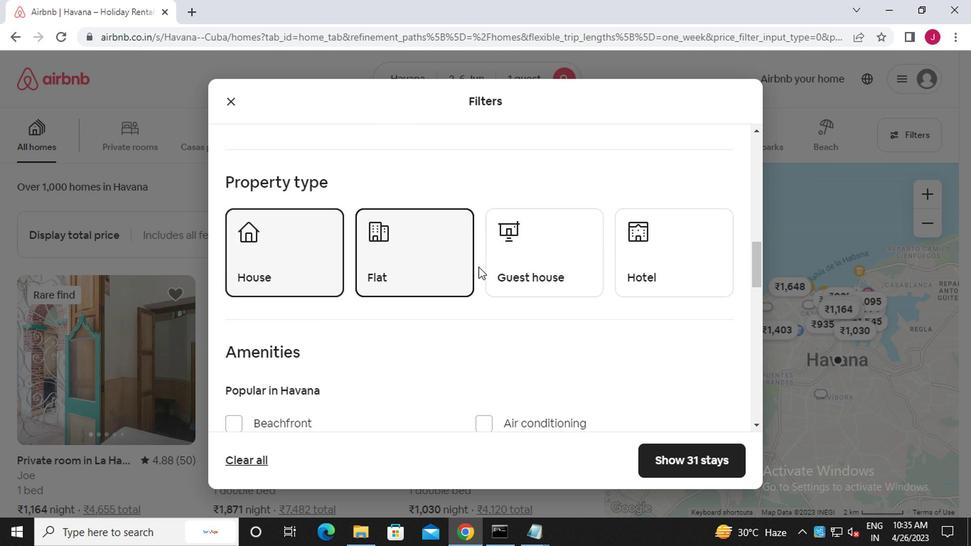 
Action: Mouse pressed left at (532, 269)
Screenshot: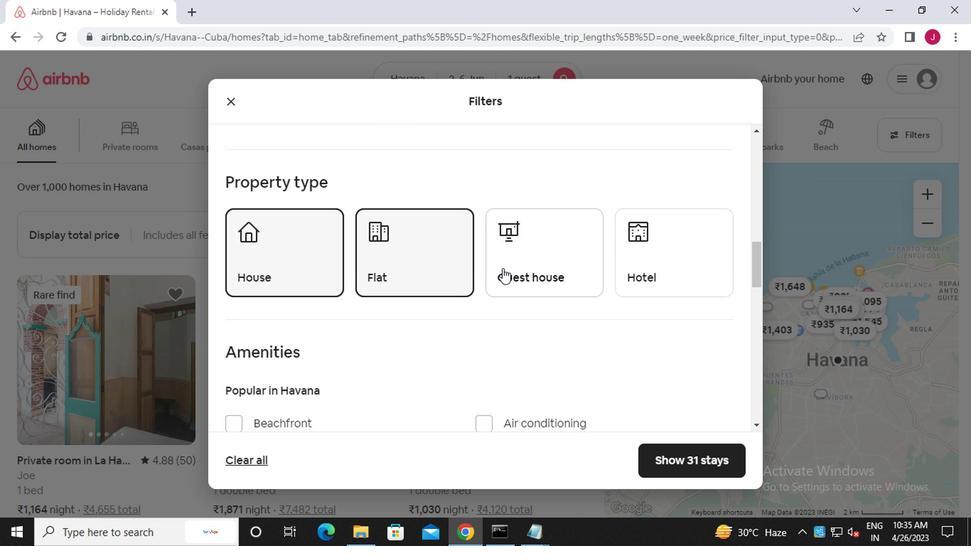 
Action: Mouse moved to (677, 270)
Screenshot: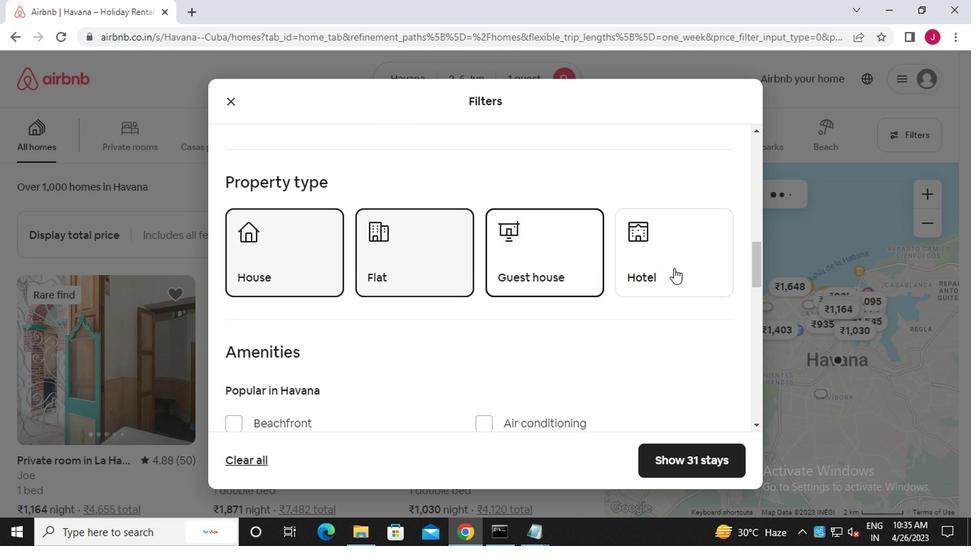 
Action: Mouse pressed left at (677, 270)
Screenshot: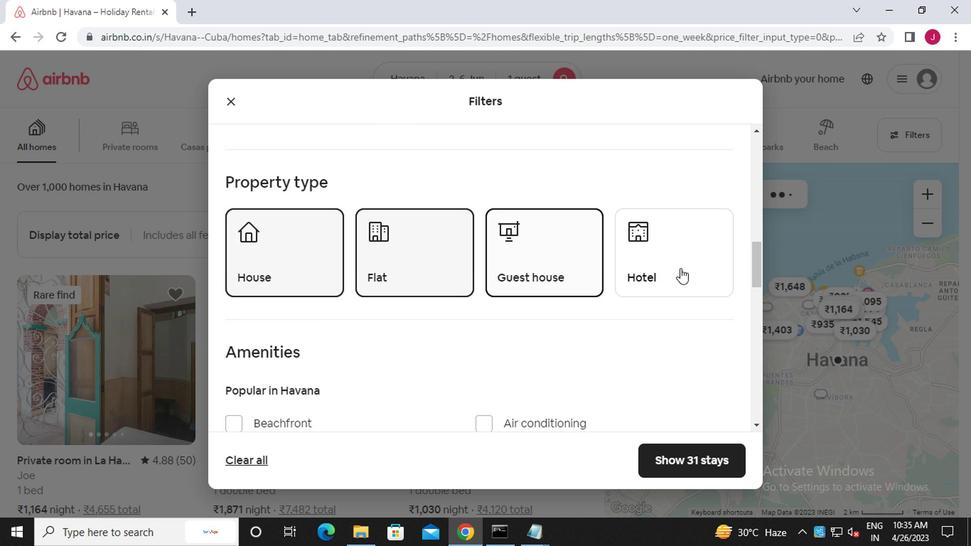 
Action: Mouse moved to (548, 277)
Screenshot: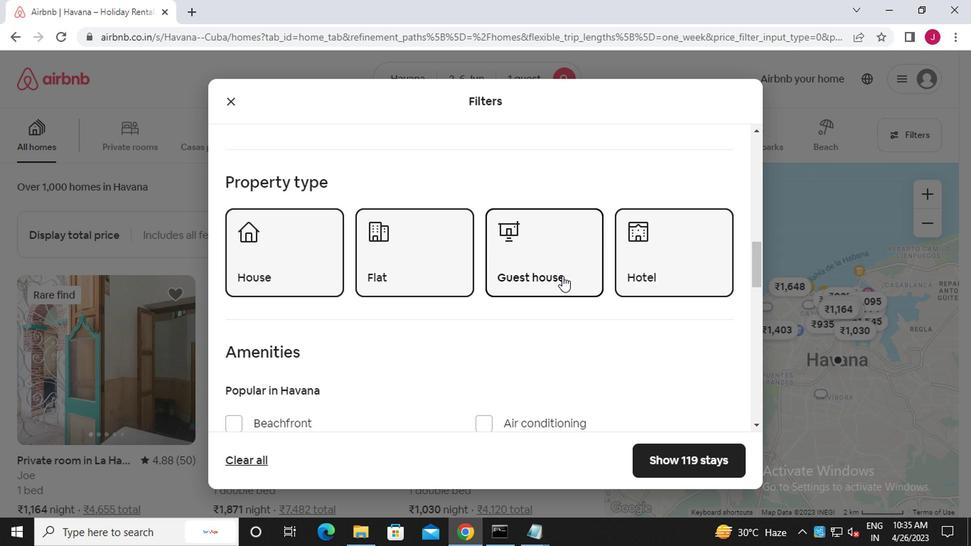 
Action: Mouse scrolled (548, 276) with delta (0, 0)
Screenshot: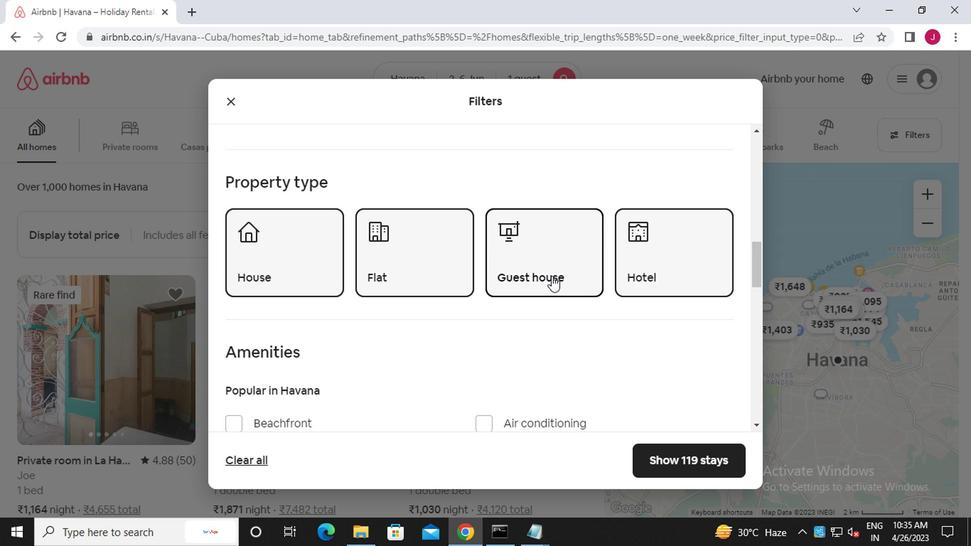 
Action: Mouse moved to (547, 277)
Screenshot: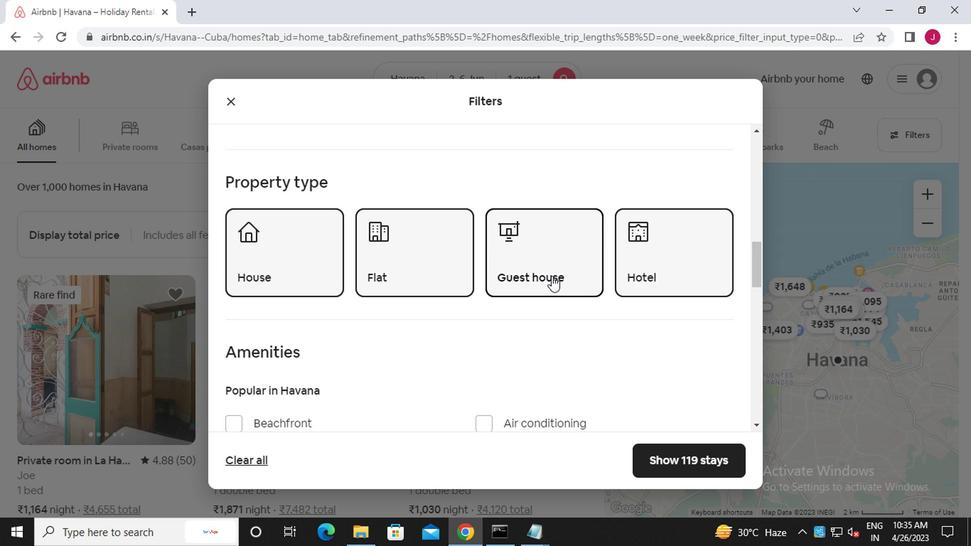 
Action: Mouse scrolled (547, 276) with delta (0, 0)
Screenshot: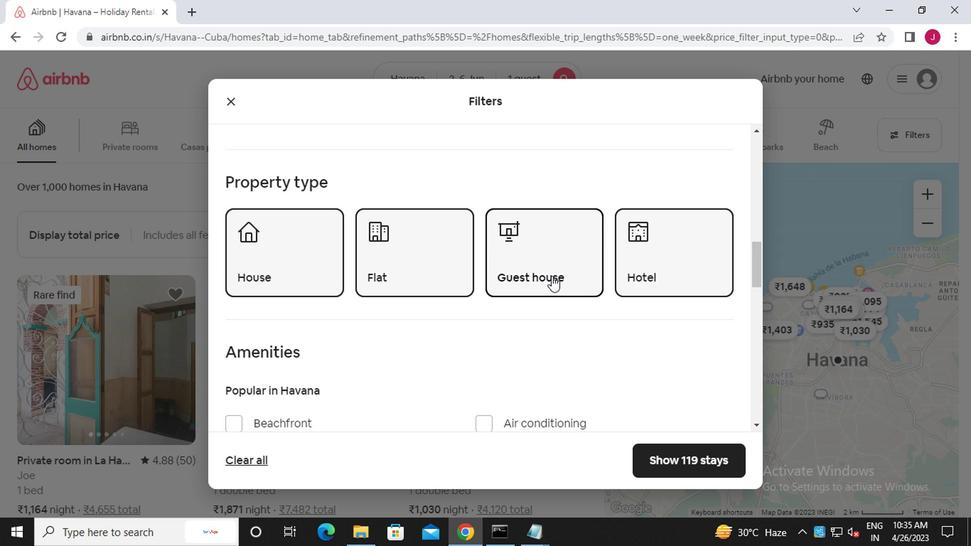 
Action: Mouse scrolled (547, 276) with delta (0, 0)
Screenshot: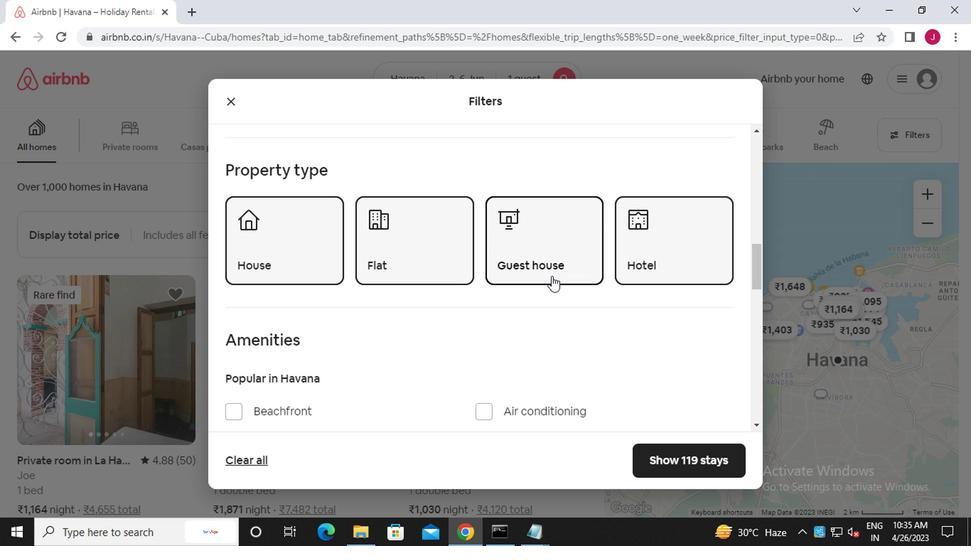 
Action: Mouse moved to (521, 280)
Screenshot: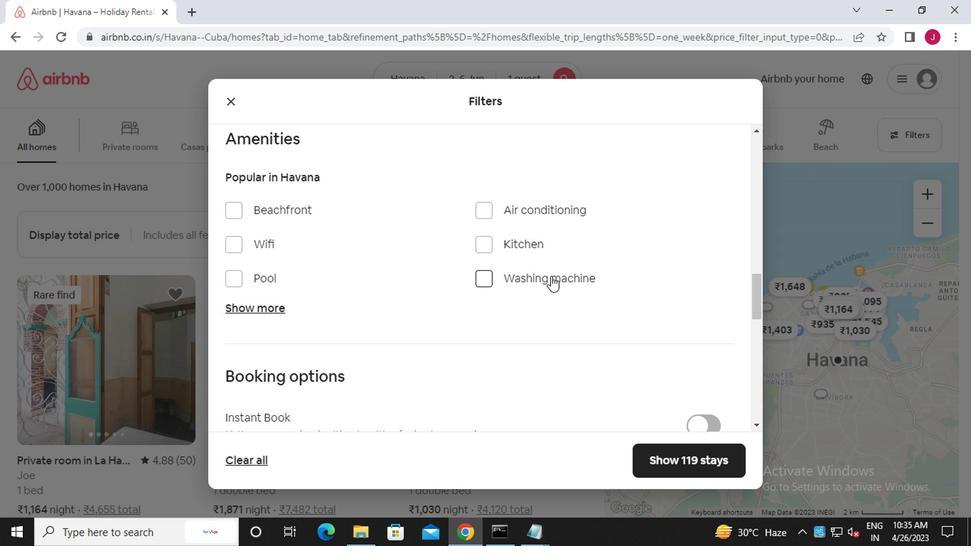 
Action: Mouse scrolled (521, 279) with delta (0, -1)
Screenshot: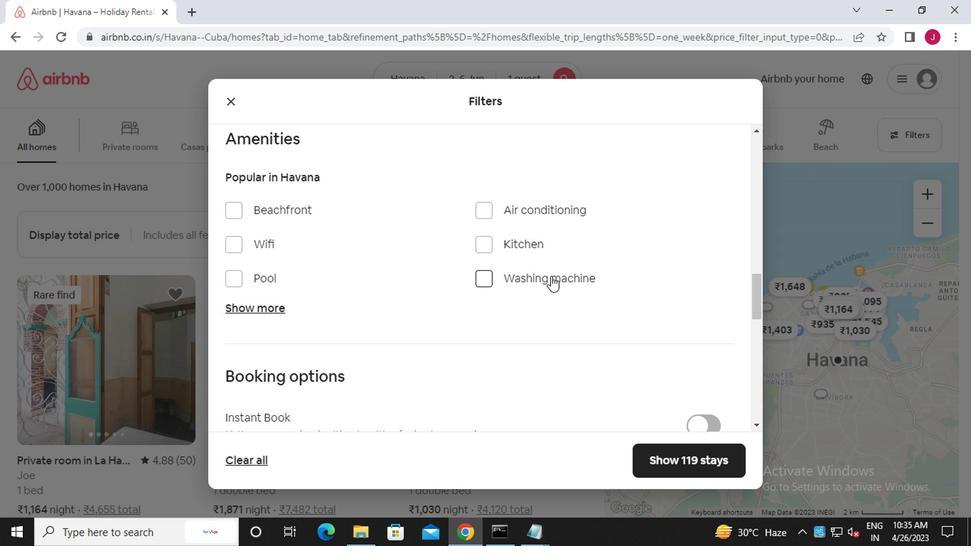 
Action: Mouse scrolled (521, 279) with delta (0, -1)
Screenshot: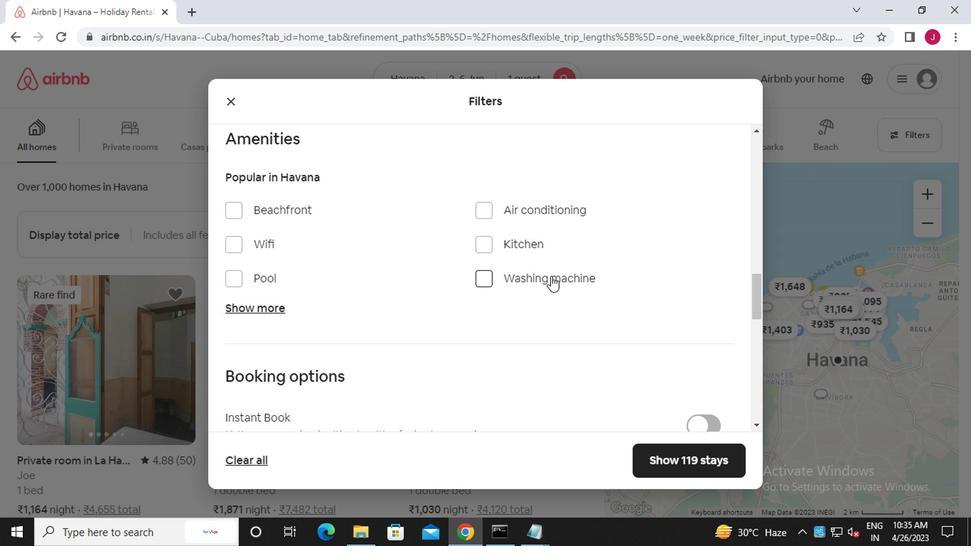 
Action: Mouse moved to (520, 280)
Screenshot: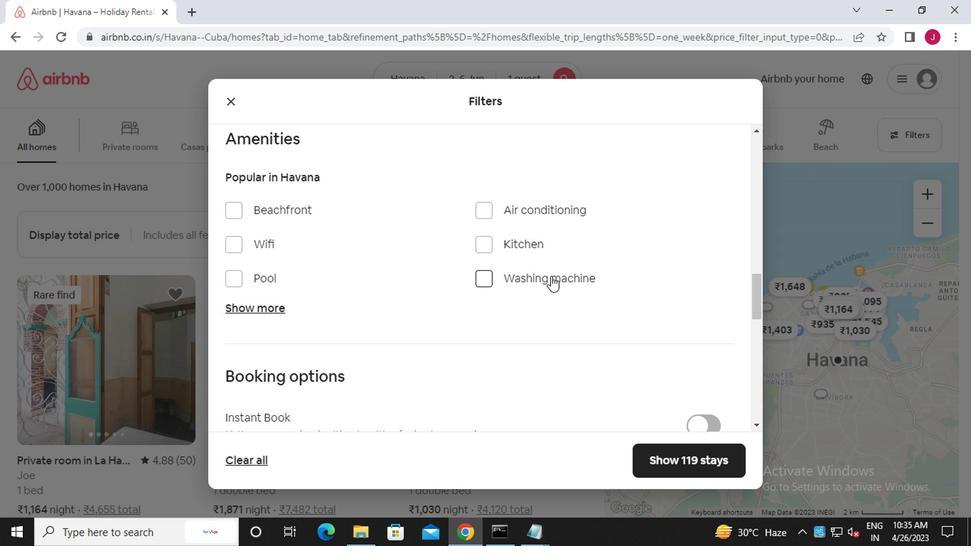 
Action: Mouse scrolled (520, 279) with delta (0, -1)
Screenshot: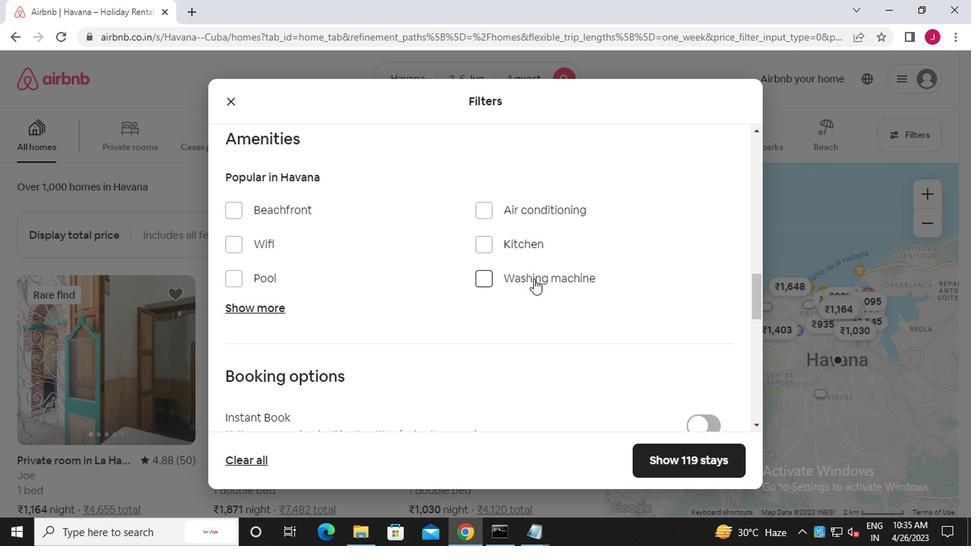 
Action: Mouse scrolled (520, 279) with delta (0, -1)
Screenshot: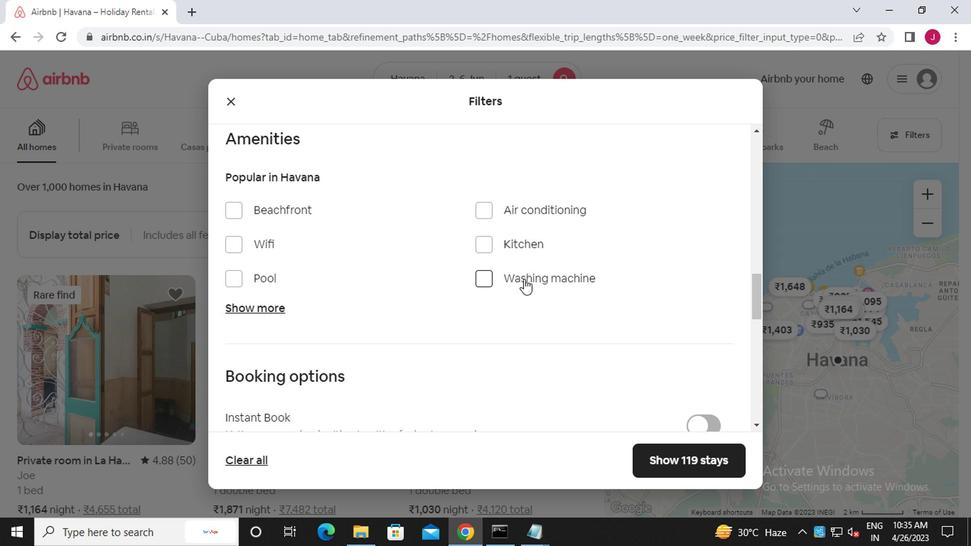 
Action: Mouse moved to (706, 190)
Screenshot: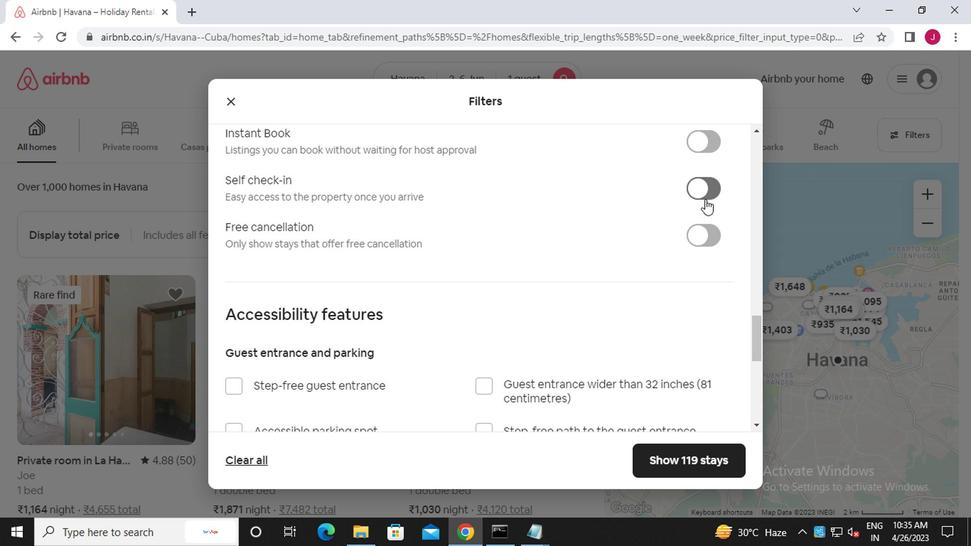 
Action: Mouse pressed left at (706, 190)
Screenshot: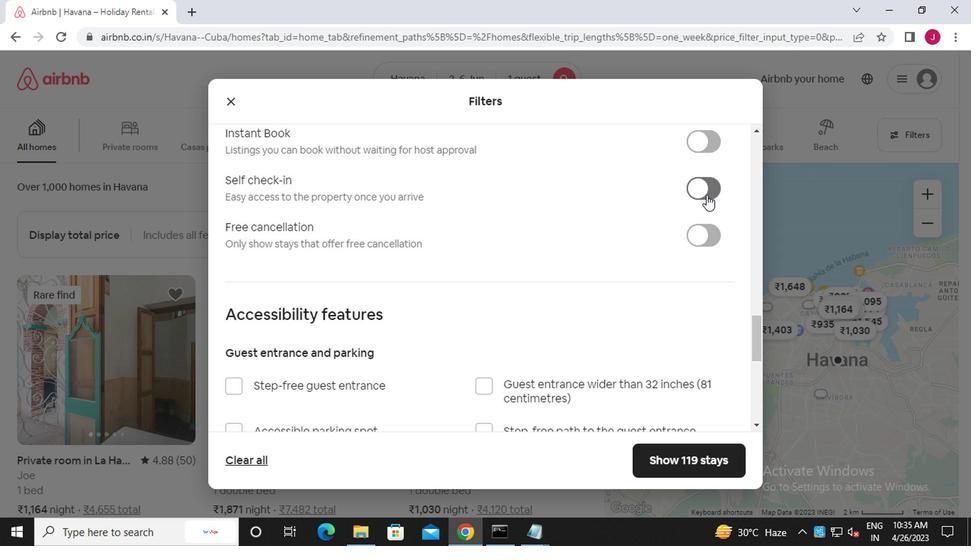 
Action: Mouse moved to (429, 277)
Screenshot: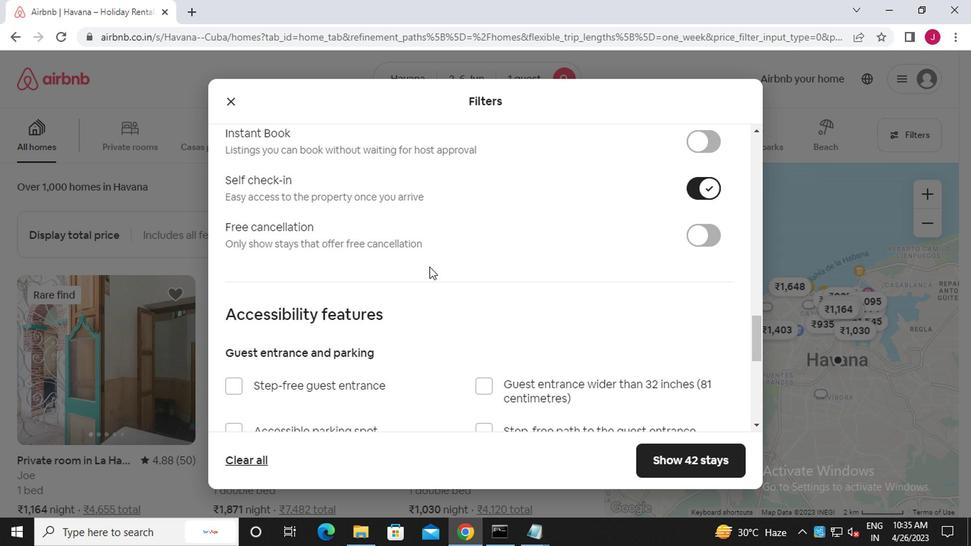 
Action: Mouse scrolled (429, 276) with delta (0, 0)
Screenshot: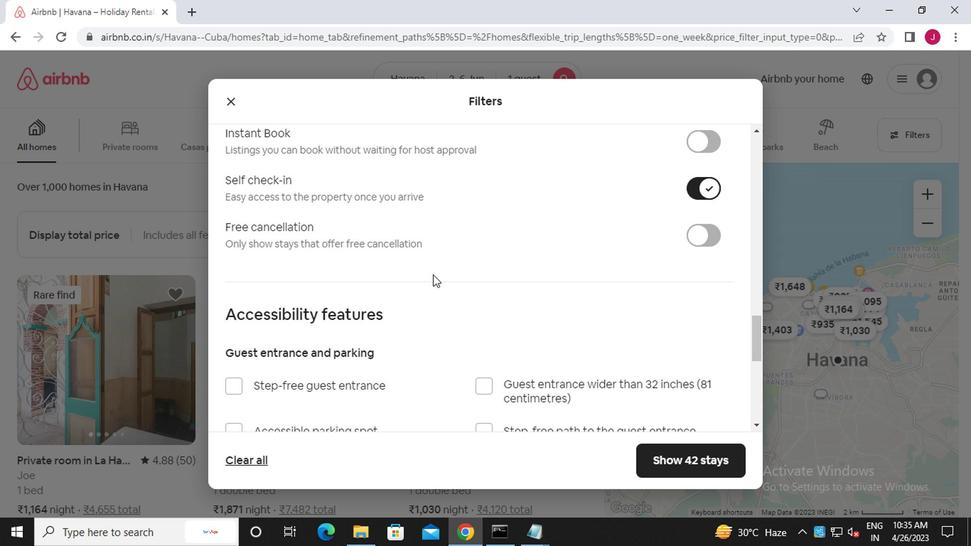 
Action: Mouse scrolled (429, 276) with delta (0, 0)
Screenshot: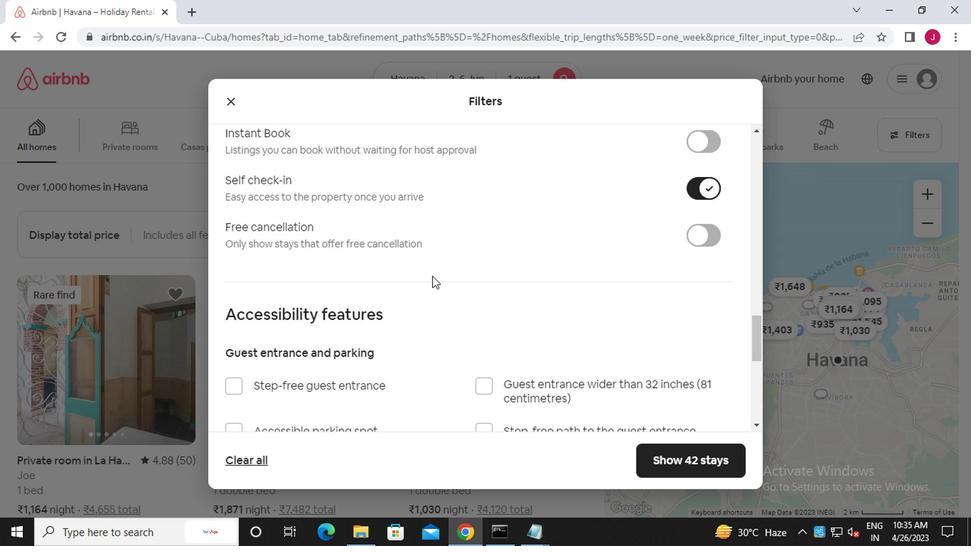
Action: Mouse scrolled (429, 276) with delta (0, 0)
Screenshot: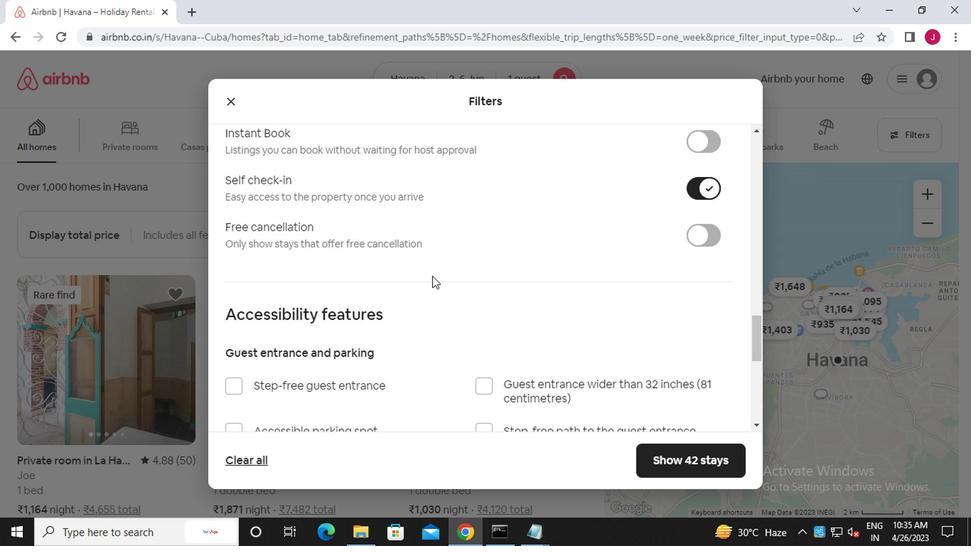 
Action: Mouse scrolled (429, 276) with delta (0, 0)
Screenshot: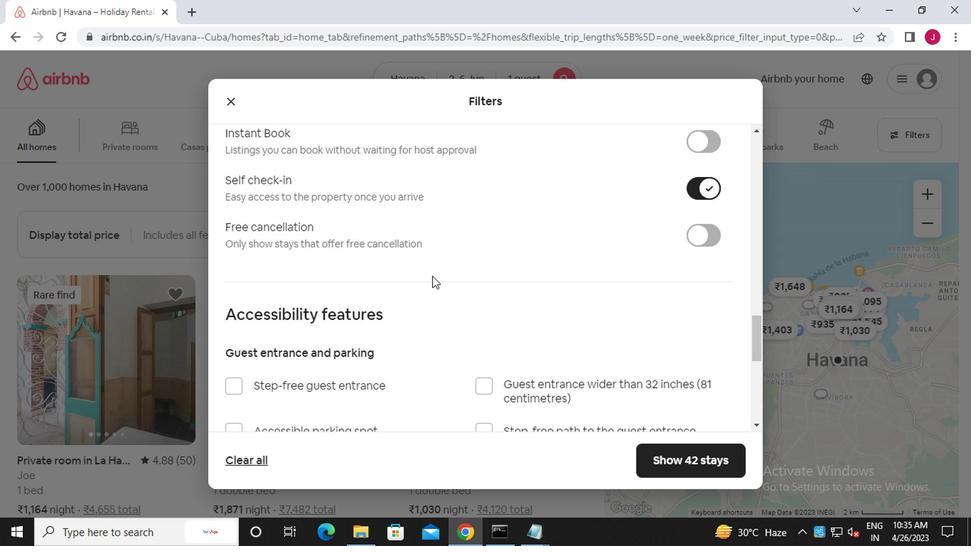
Action: Mouse scrolled (429, 276) with delta (0, 0)
Screenshot: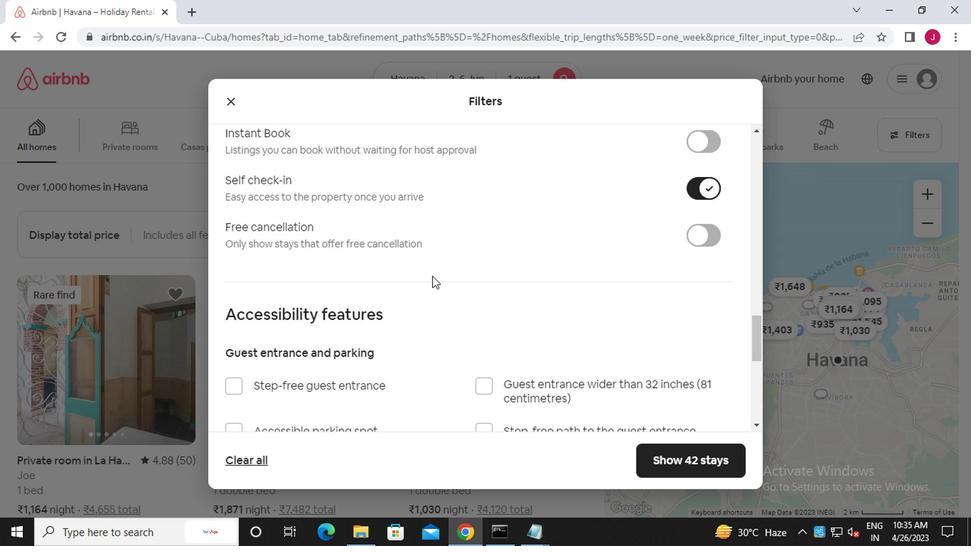 
Action: Mouse scrolled (429, 276) with delta (0, 0)
Screenshot: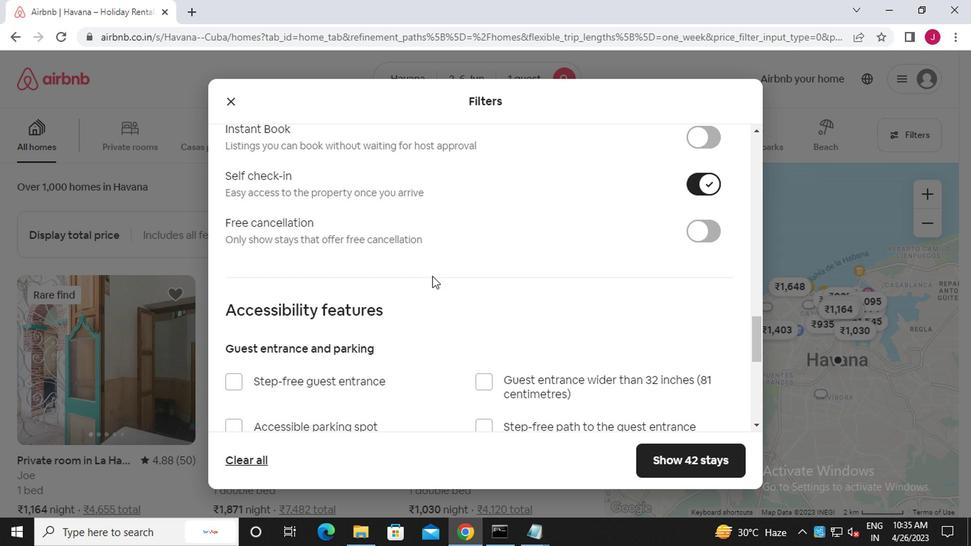 
Action: Mouse moved to (442, 299)
Screenshot: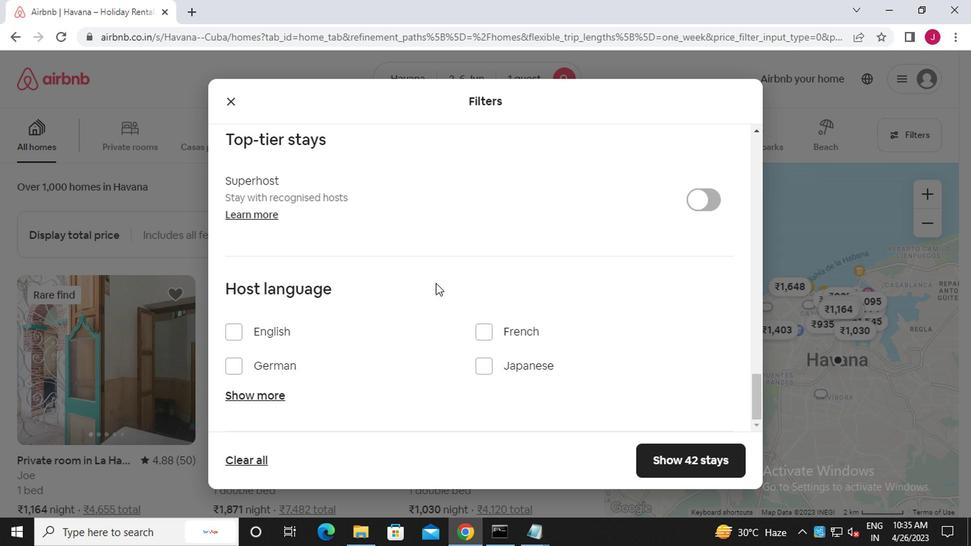 
Action: Mouse scrolled (442, 298) with delta (0, -1)
Screenshot: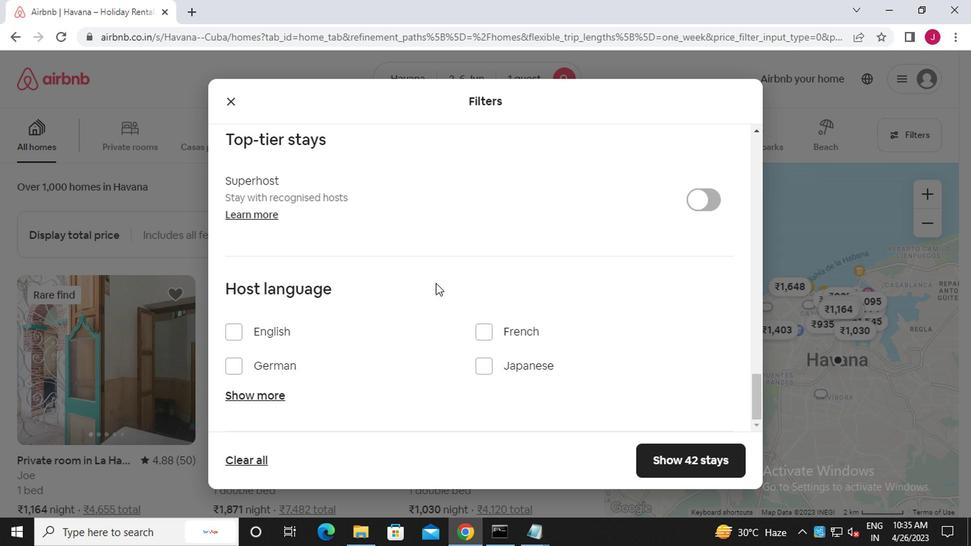 
Action: Mouse moved to (442, 299)
Screenshot: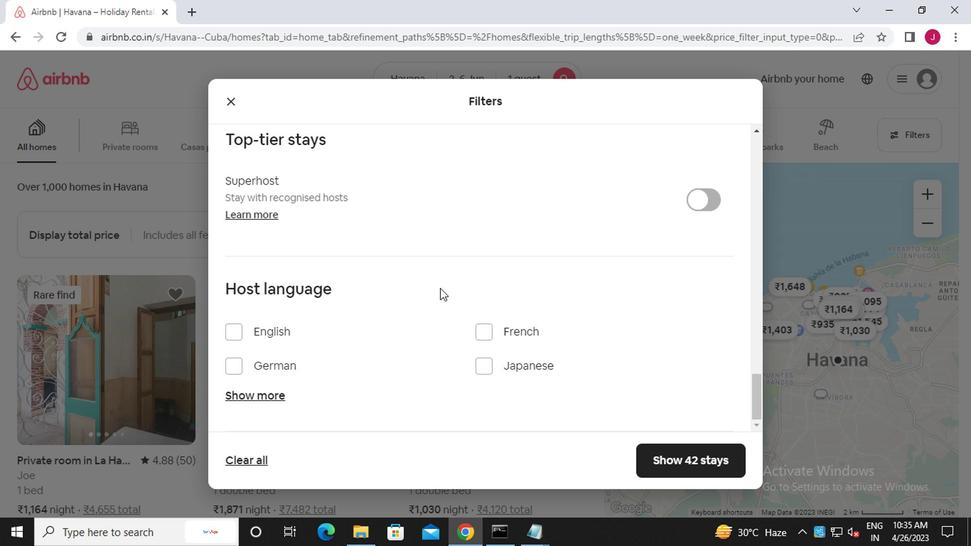 
Action: Mouse scrolled (442, 298) with delta (0, -1)
Screenshot: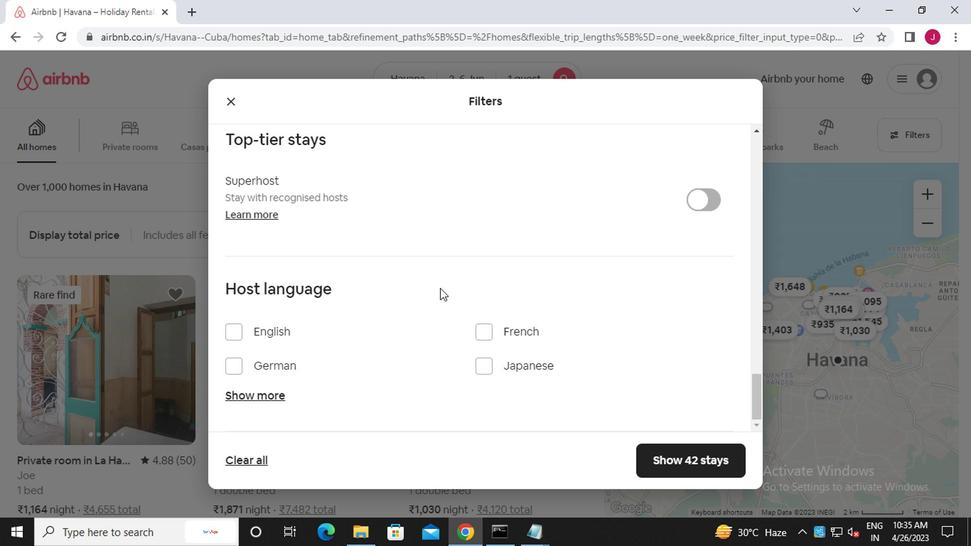 
Action: Mouse scrolled (442, 298) with delta (0, -1)
Screenshot: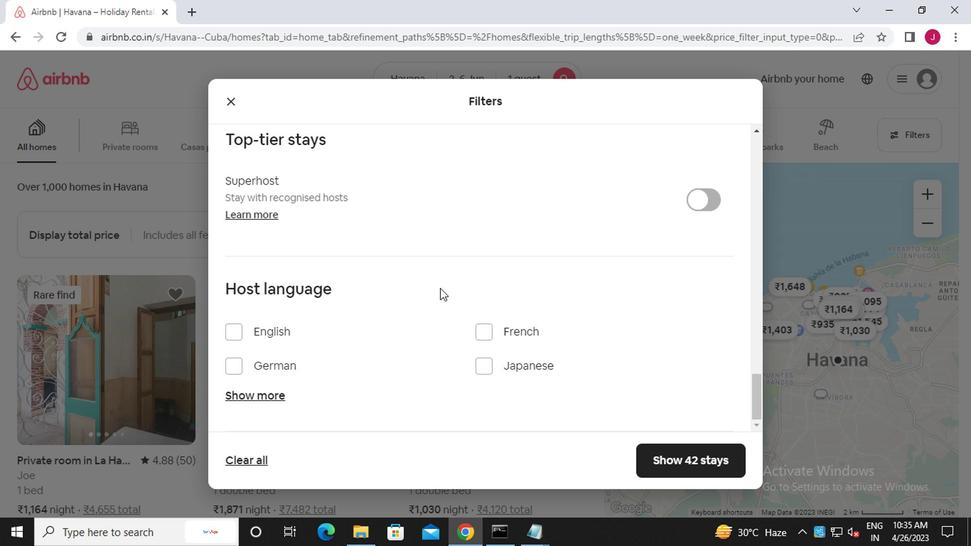 
Action: Mouse scrolled (442, 298) with delta (0, -1)
Screenshot: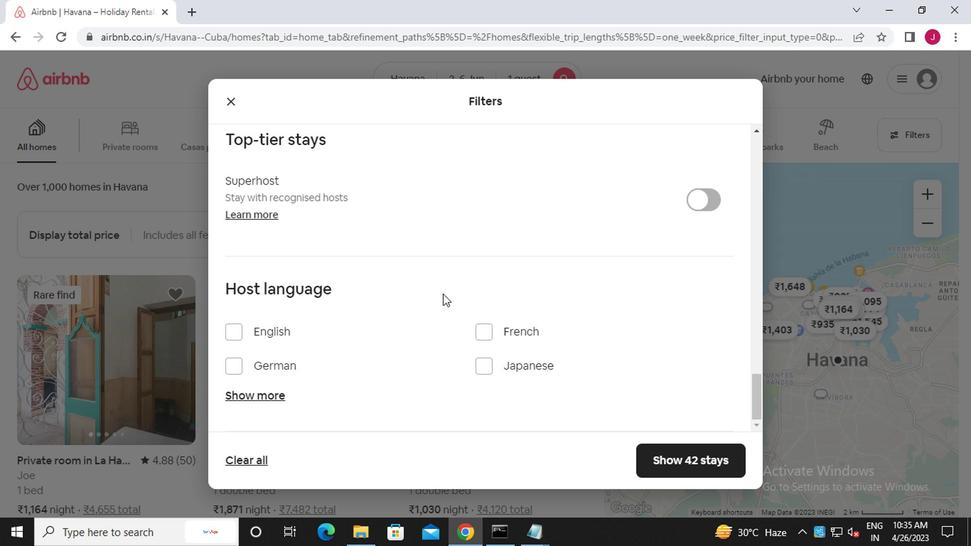 
Action: Mouse moved to (674, 458)
Screenshot: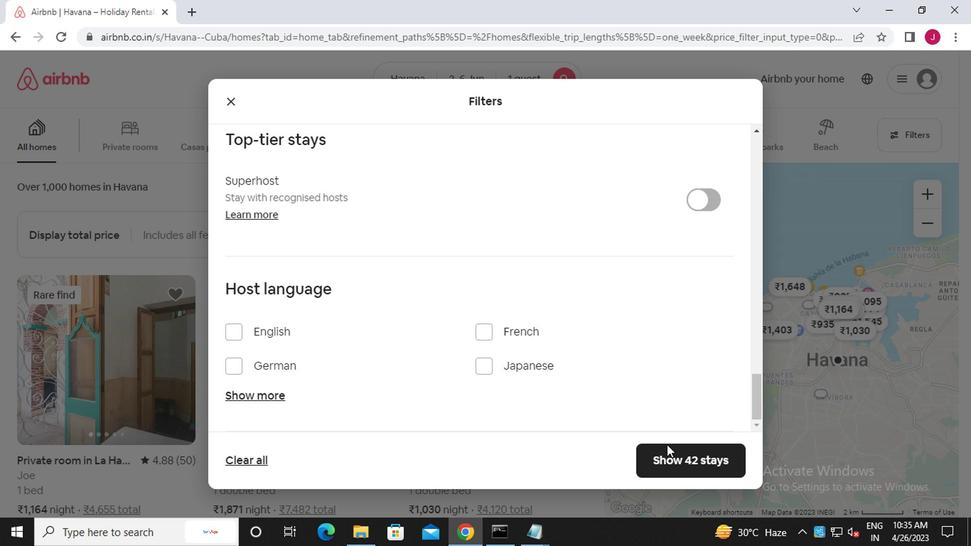 
Action: Mouse pressed left at (674, 458)
Screenshot: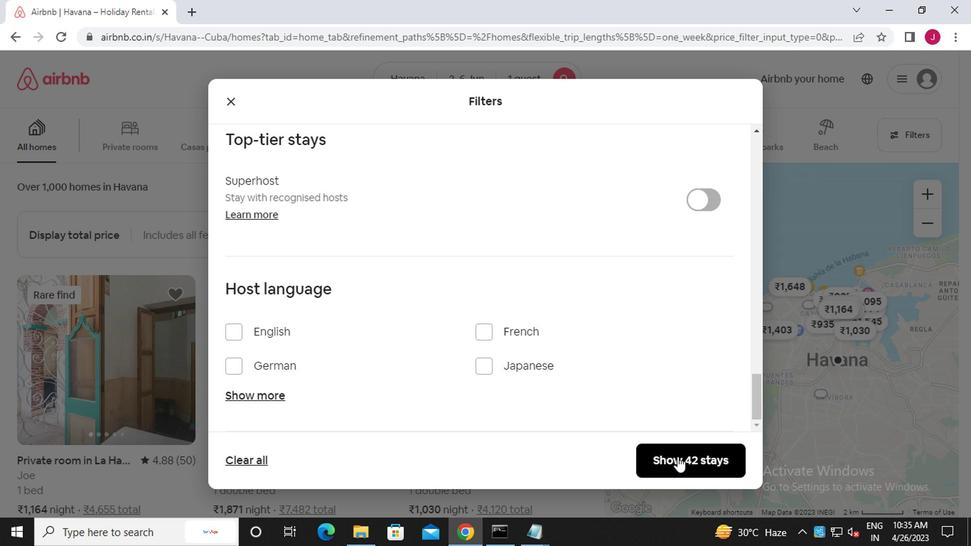 
Action: Mouse moved to (663, 432)
Screenshot: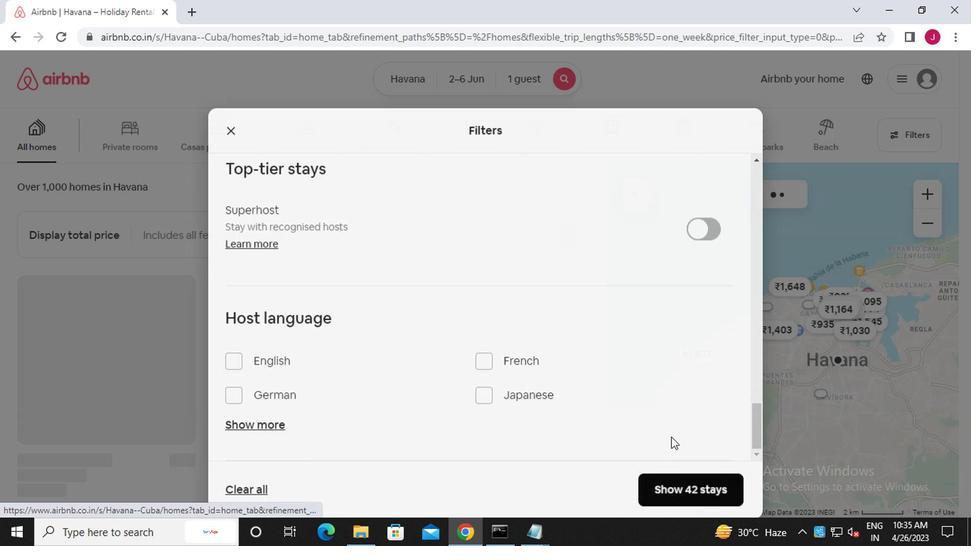 
